 Task: Manage the navigation setting for the builder.
Action: Mouse moved to (1325, 96)
Screenshot: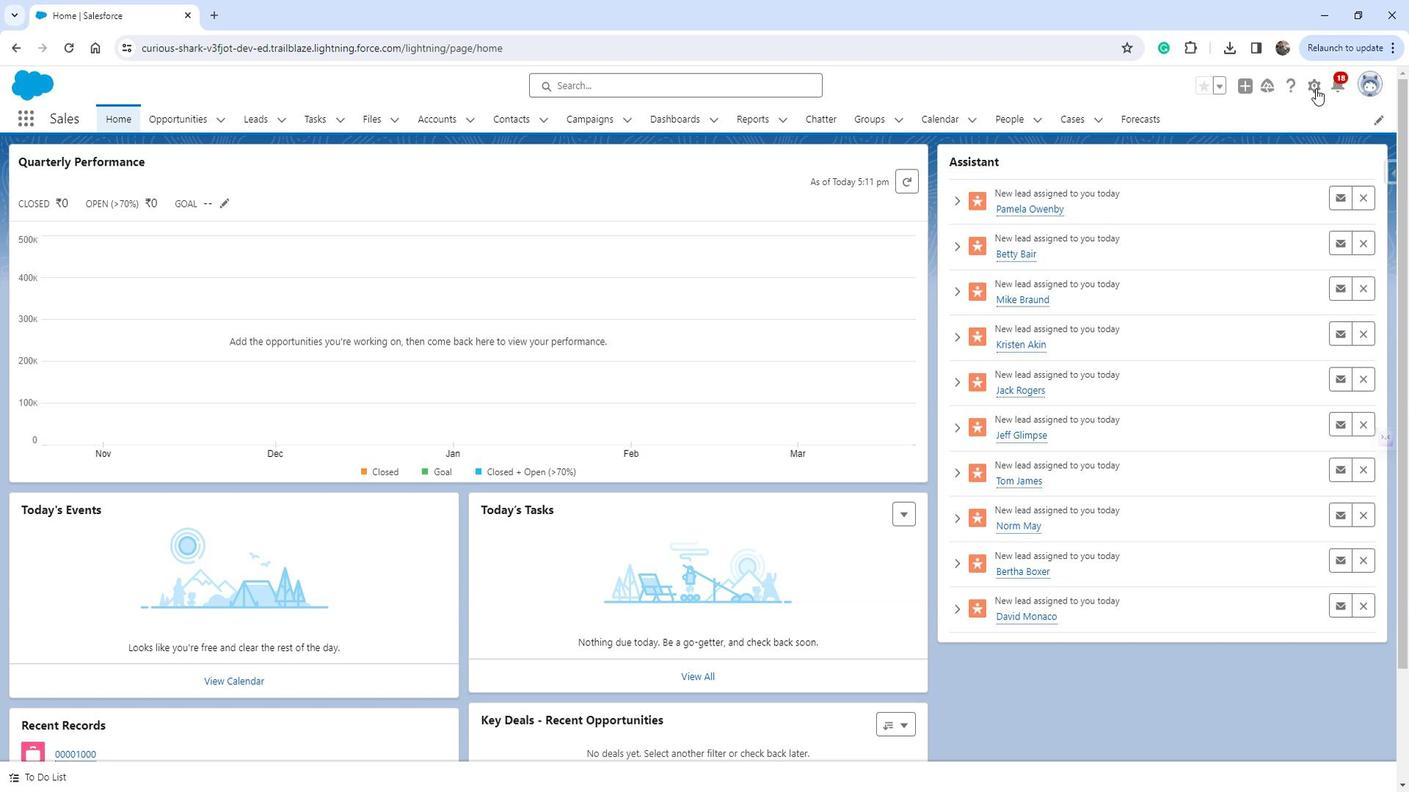 
Action: Mouse pressed left at (1325, 96)
Screenshot: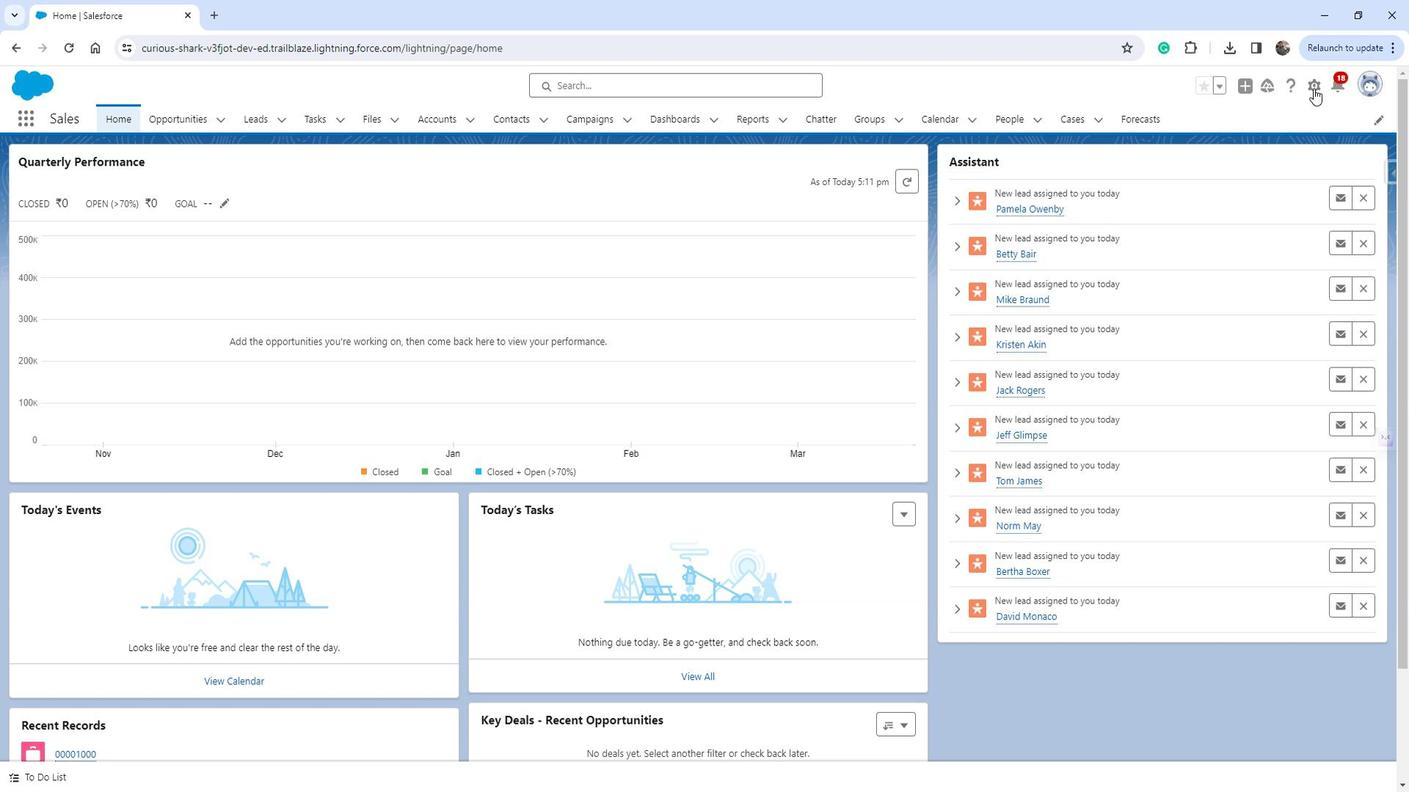 
Action: Mouse moved to (1273, 134)
Screenshot: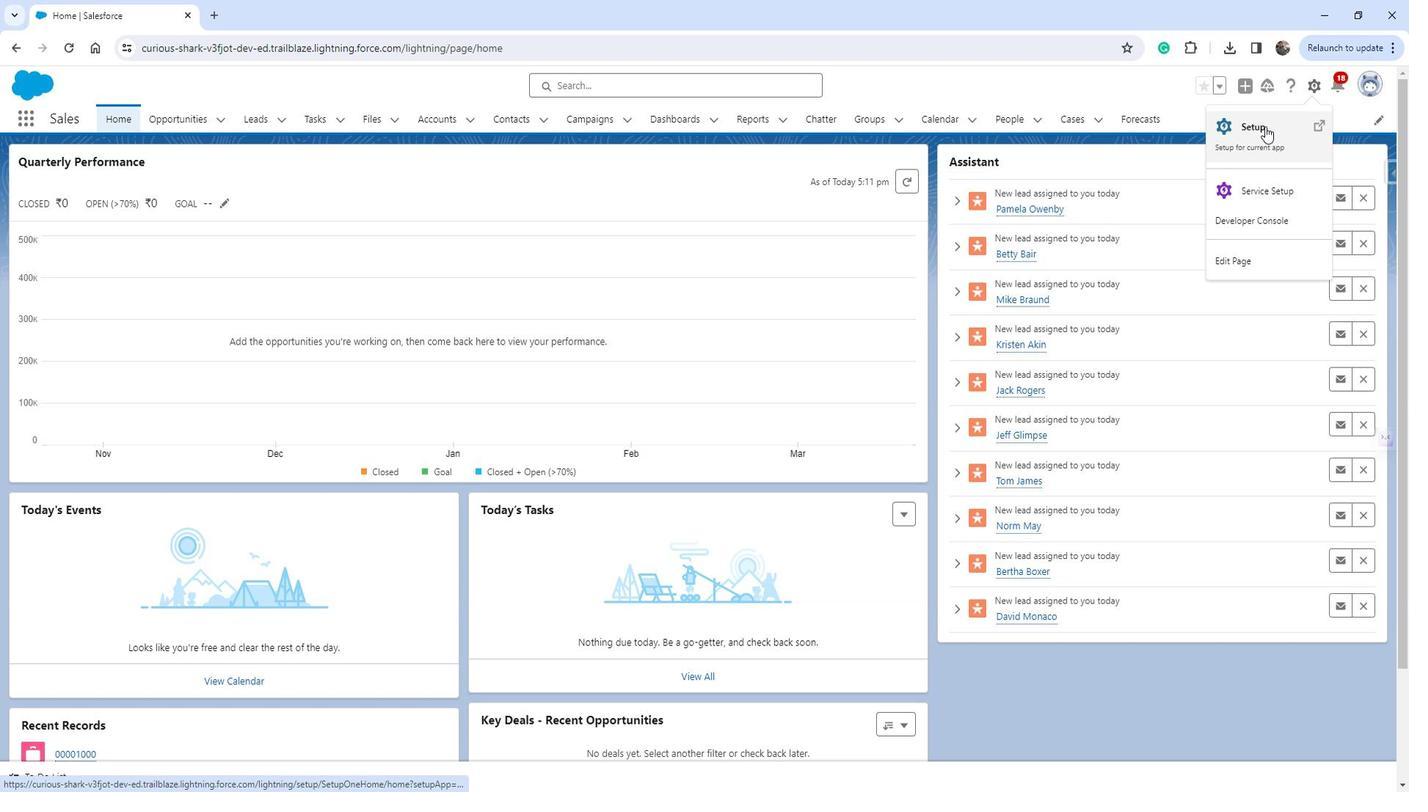 
Action: Mouse pressed left at (1273, 134)
Screenshot: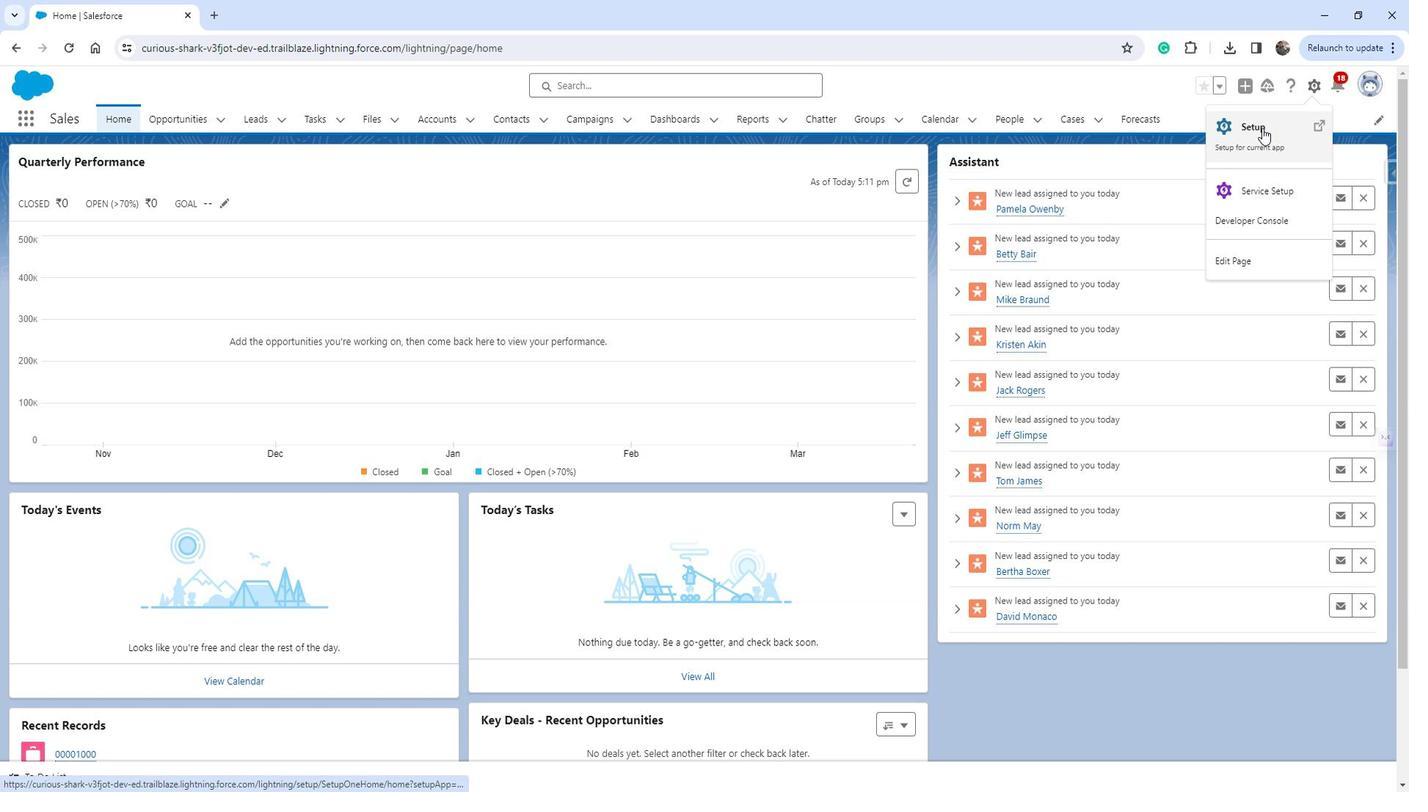 
Action: Mouse moved to (17, 599)
Screenshot: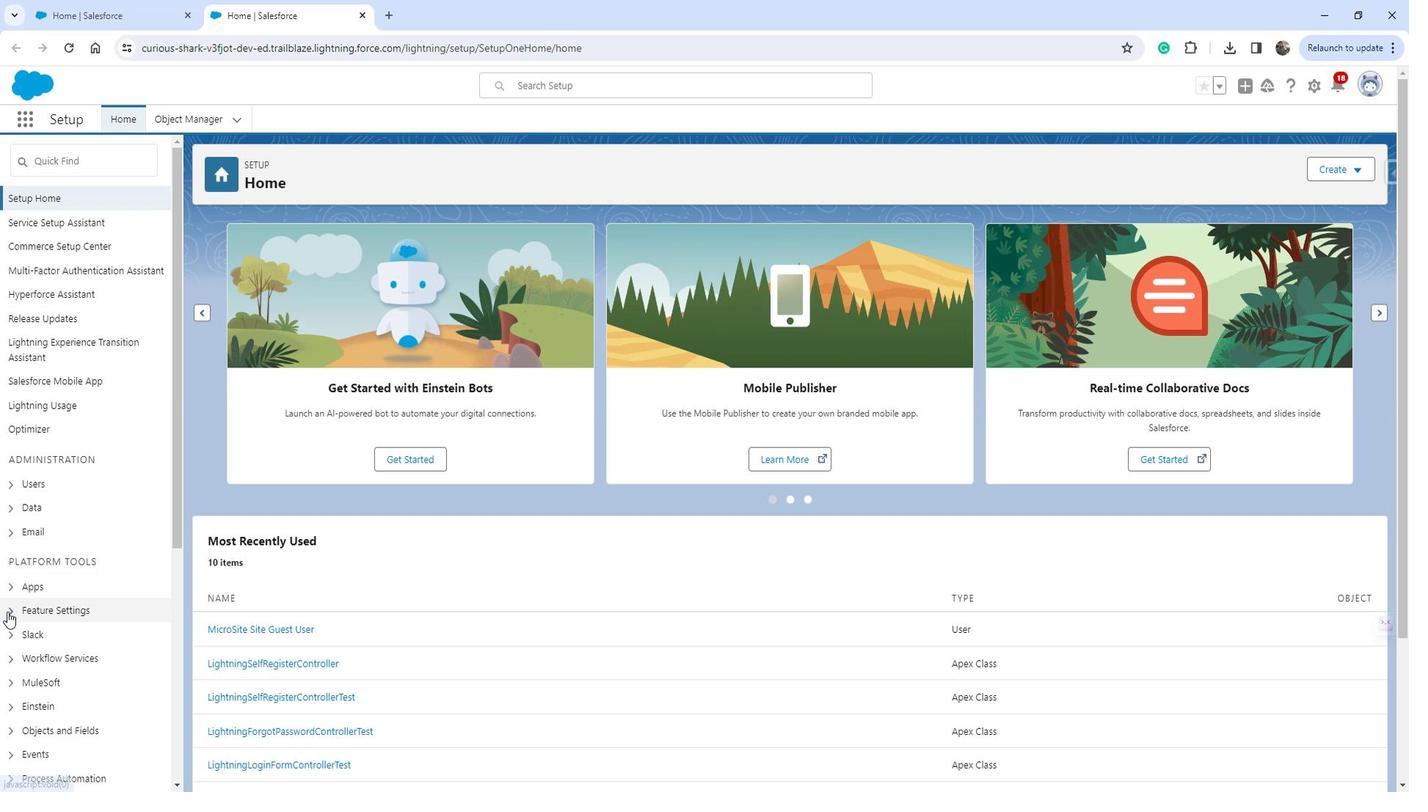 
Action: Mouse pressed left at (17, 599)
Screenshot: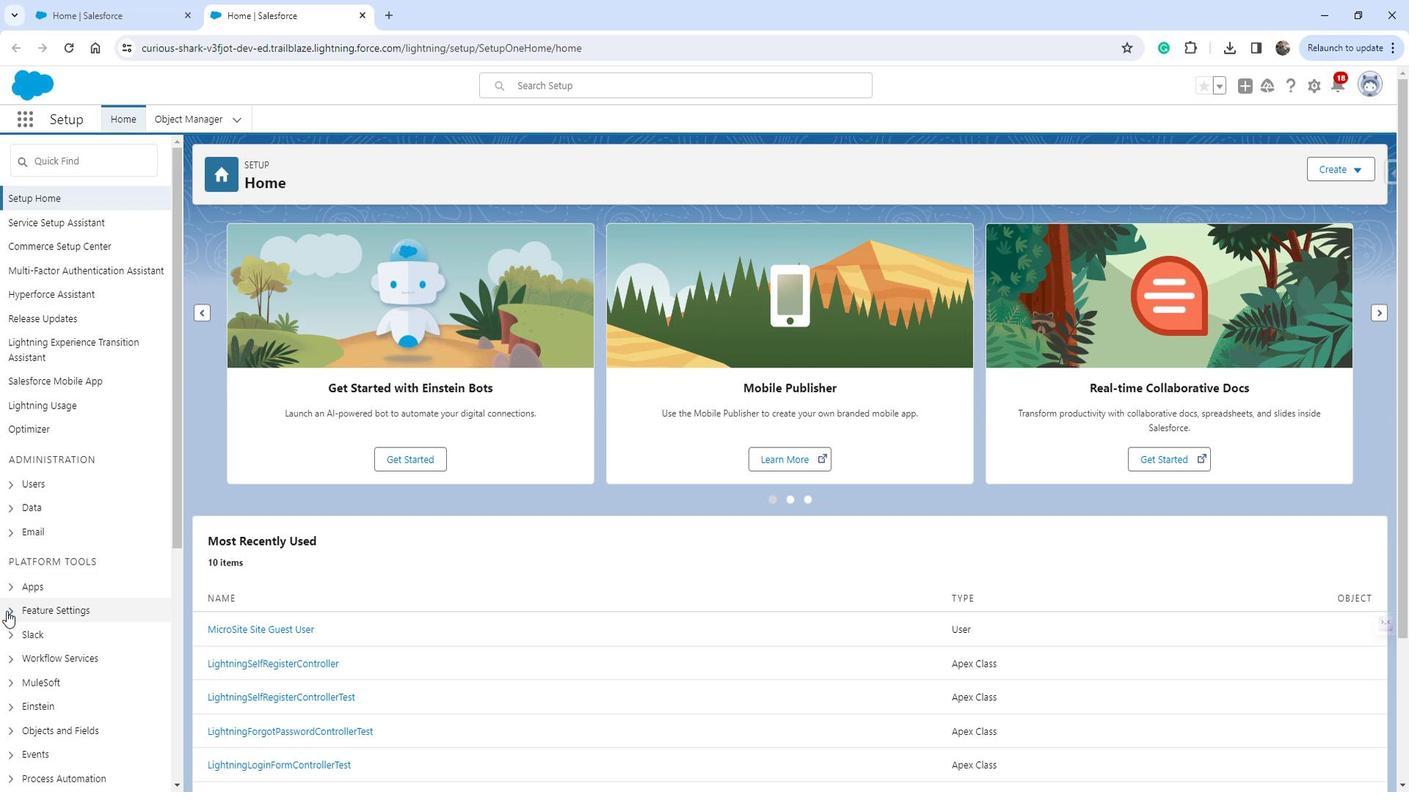 
Action: Mouse moved to (90, 698)
Screenshot: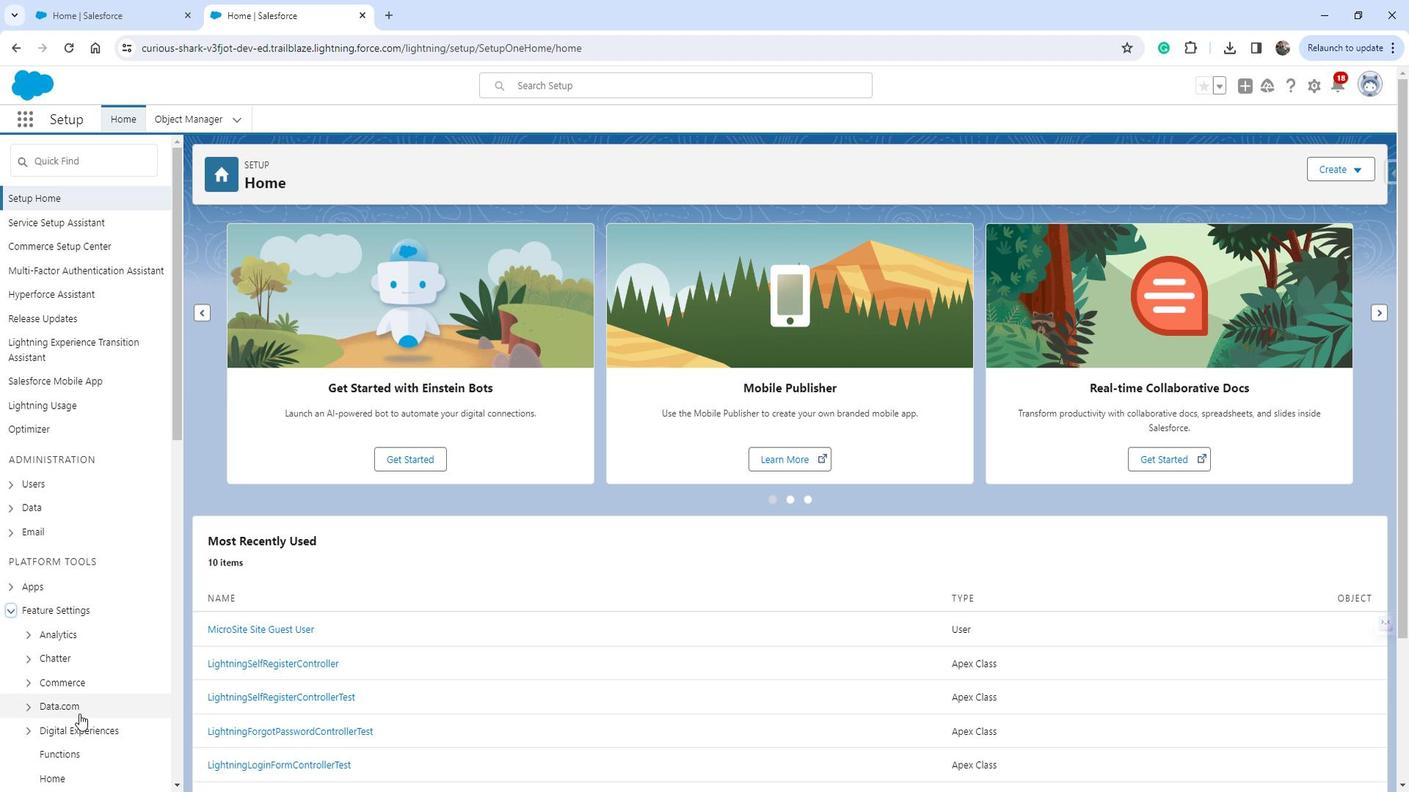 
Action: Mouse scrolled (90, 698) with delta (0, 0)
Screenshot: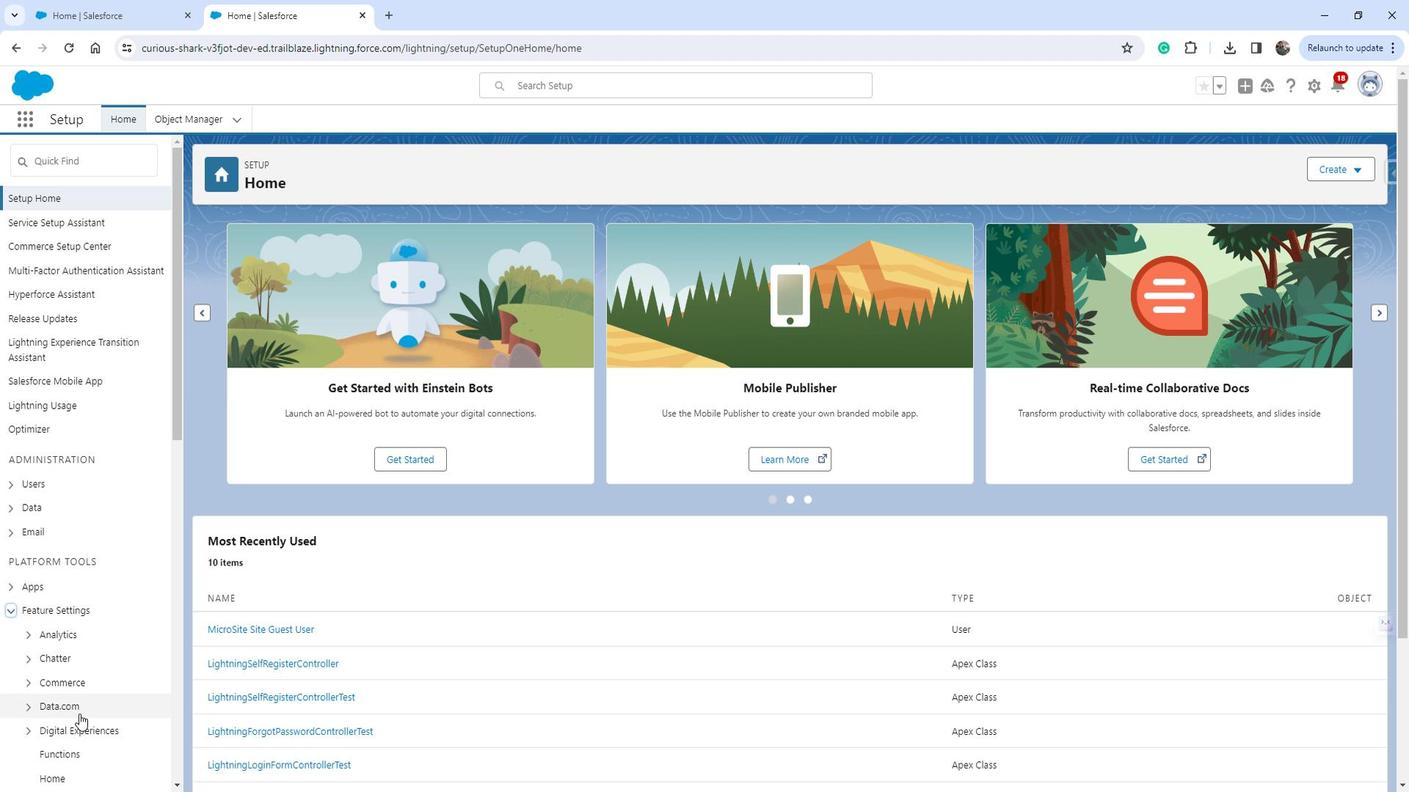 
Action: Mouse scrolled (90, 698) with delta (0, 0)
Screenshot: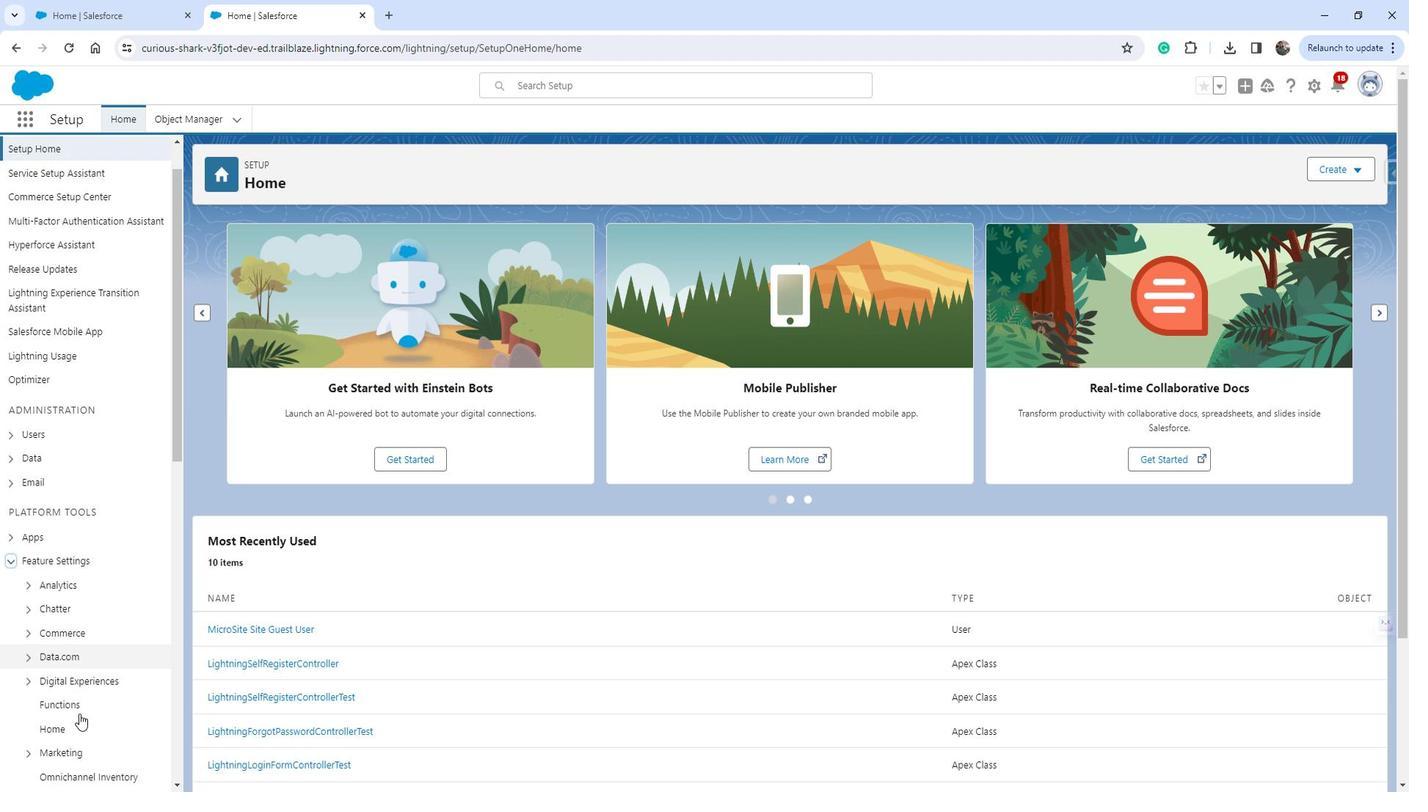 
Action: Mouse moved to (100, 565)
Screenshot: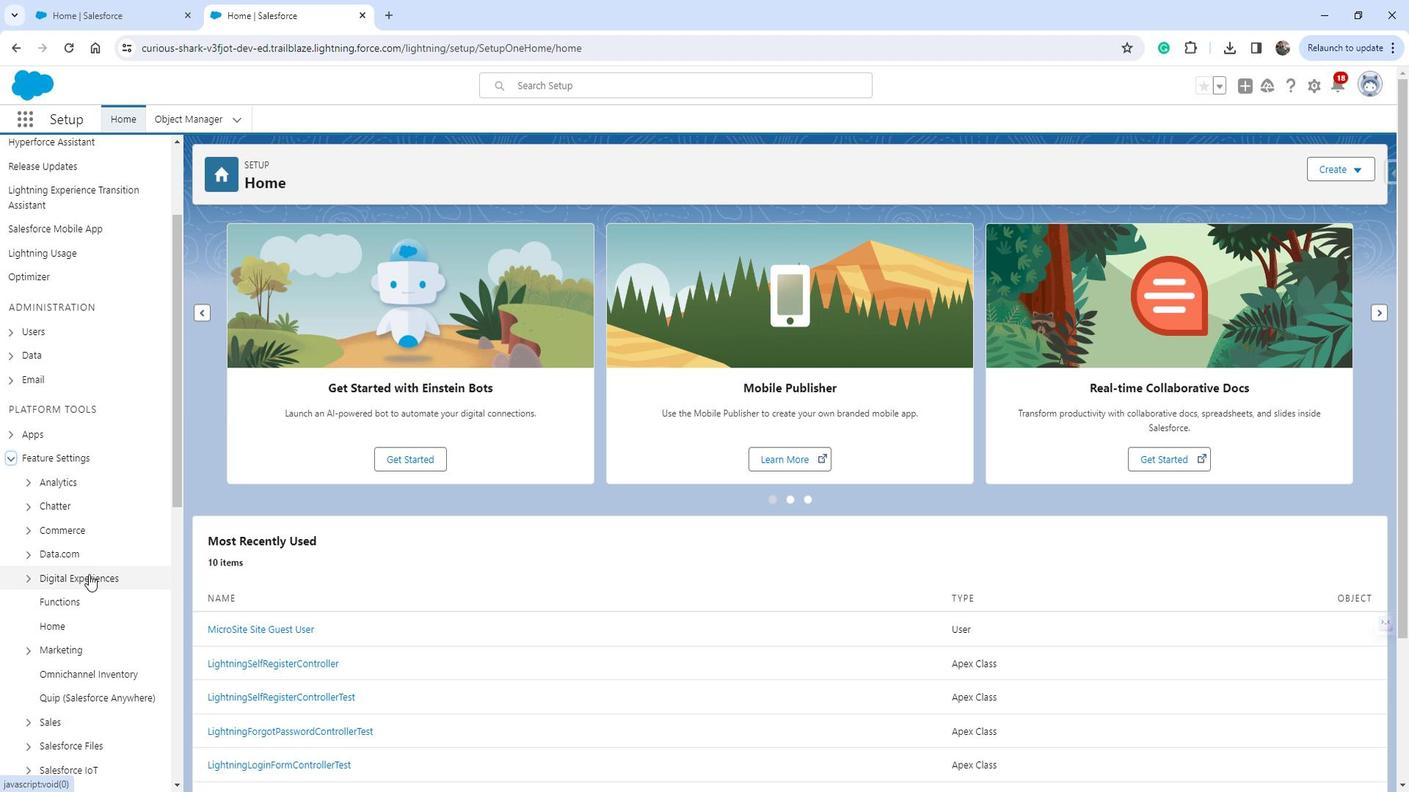 
Action: Mouse pressed left at (100, 565)
Screenshot: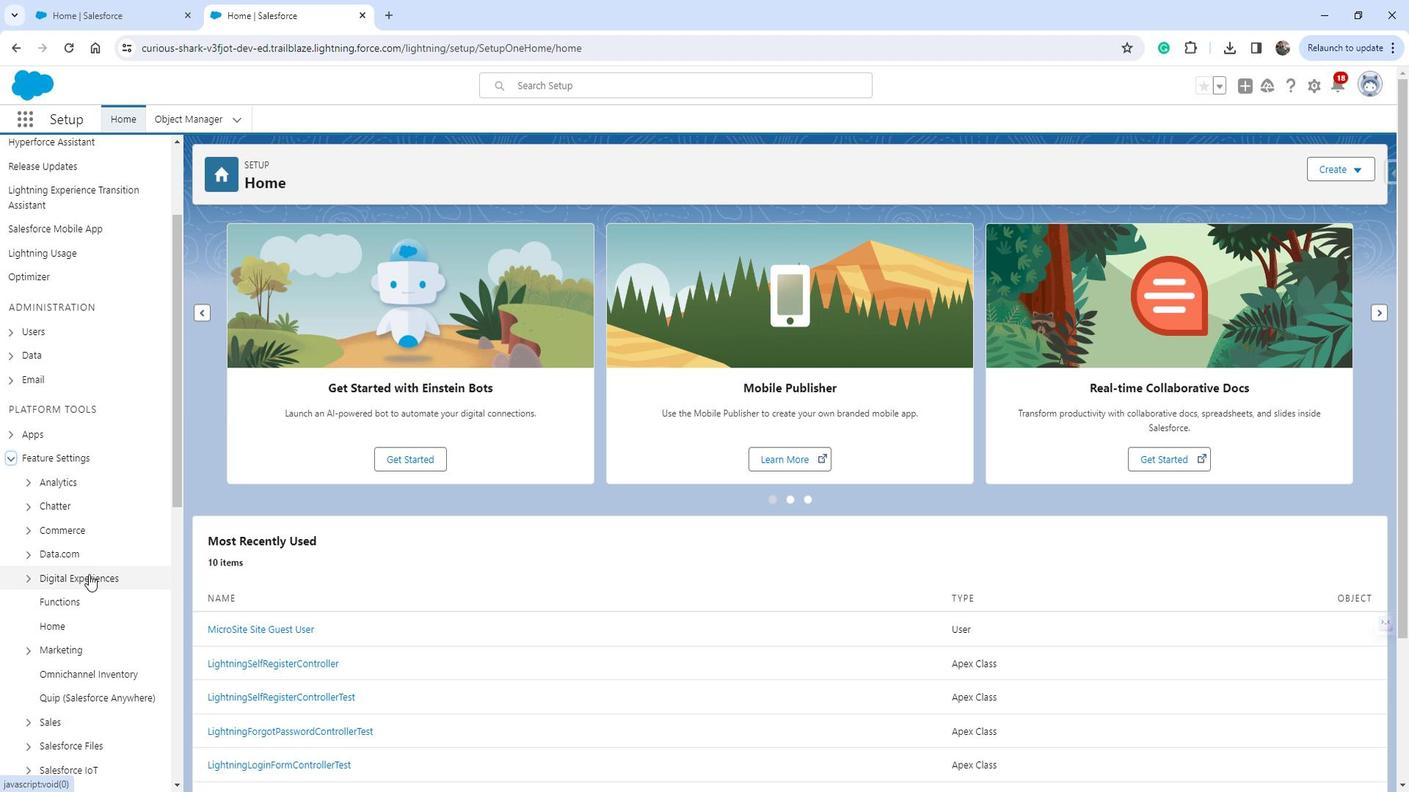 
Action: Mouse moved to (80, 590)
Screenshot: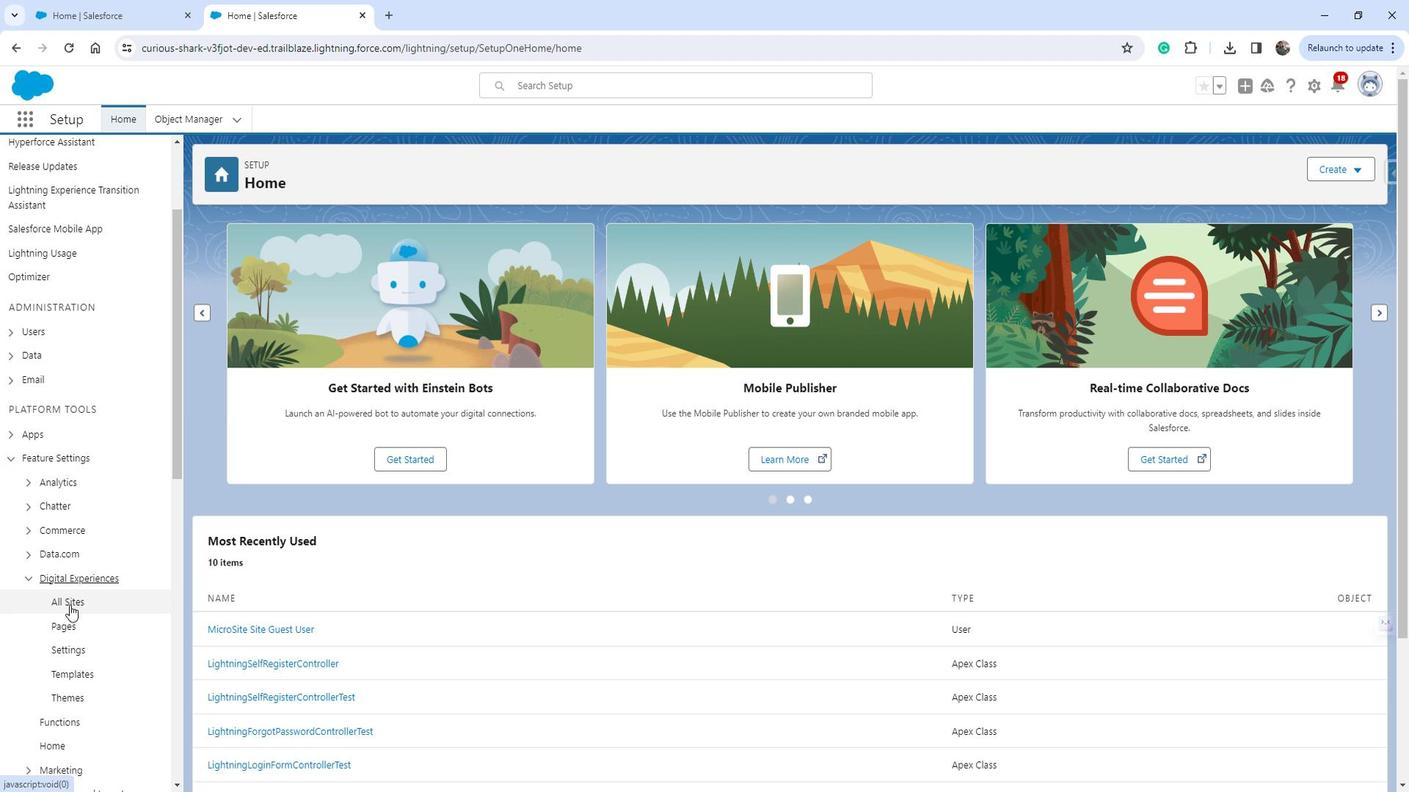 
Action: Mouse pressed left at (80, 590)
Screenshot: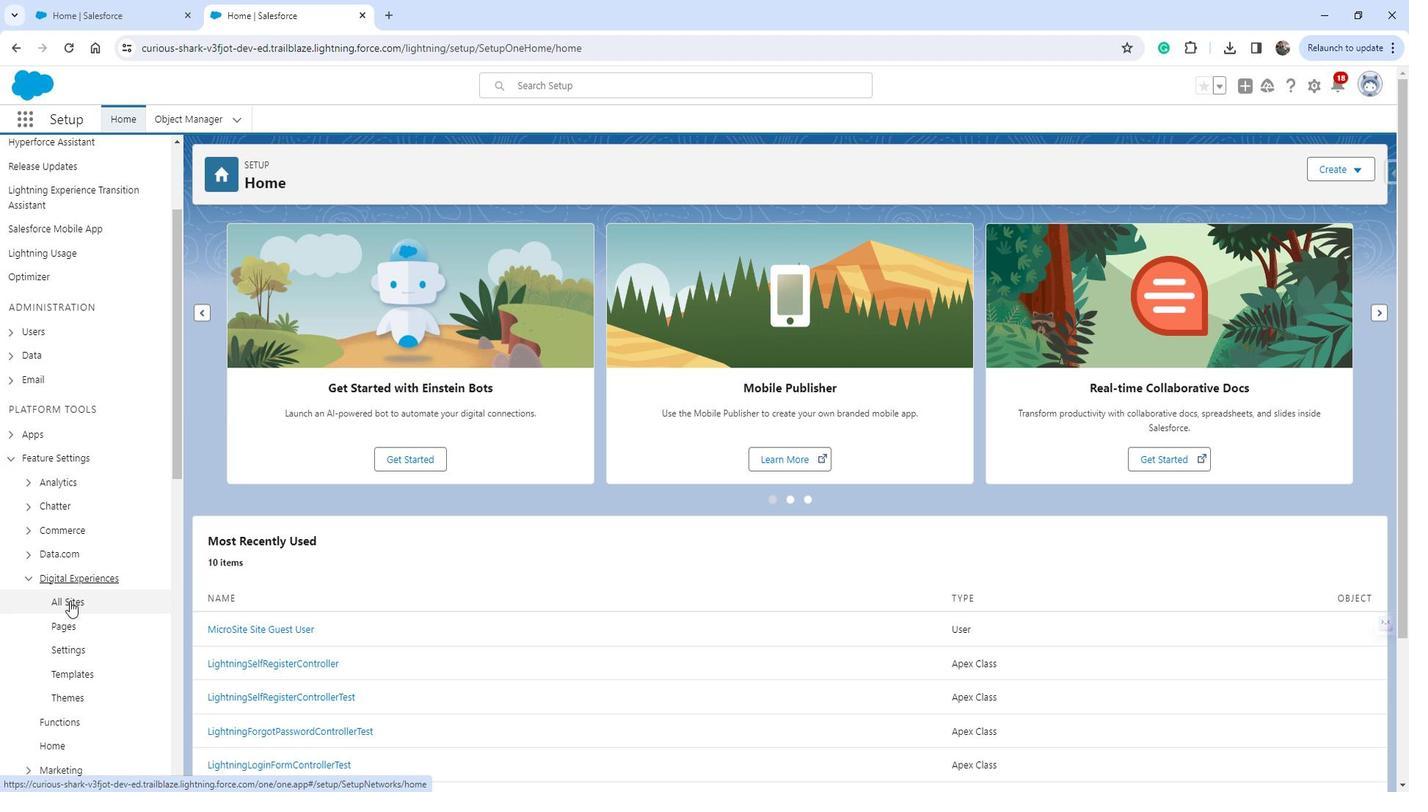 
Action: Mouse moved to (248, 351)
Screenshot: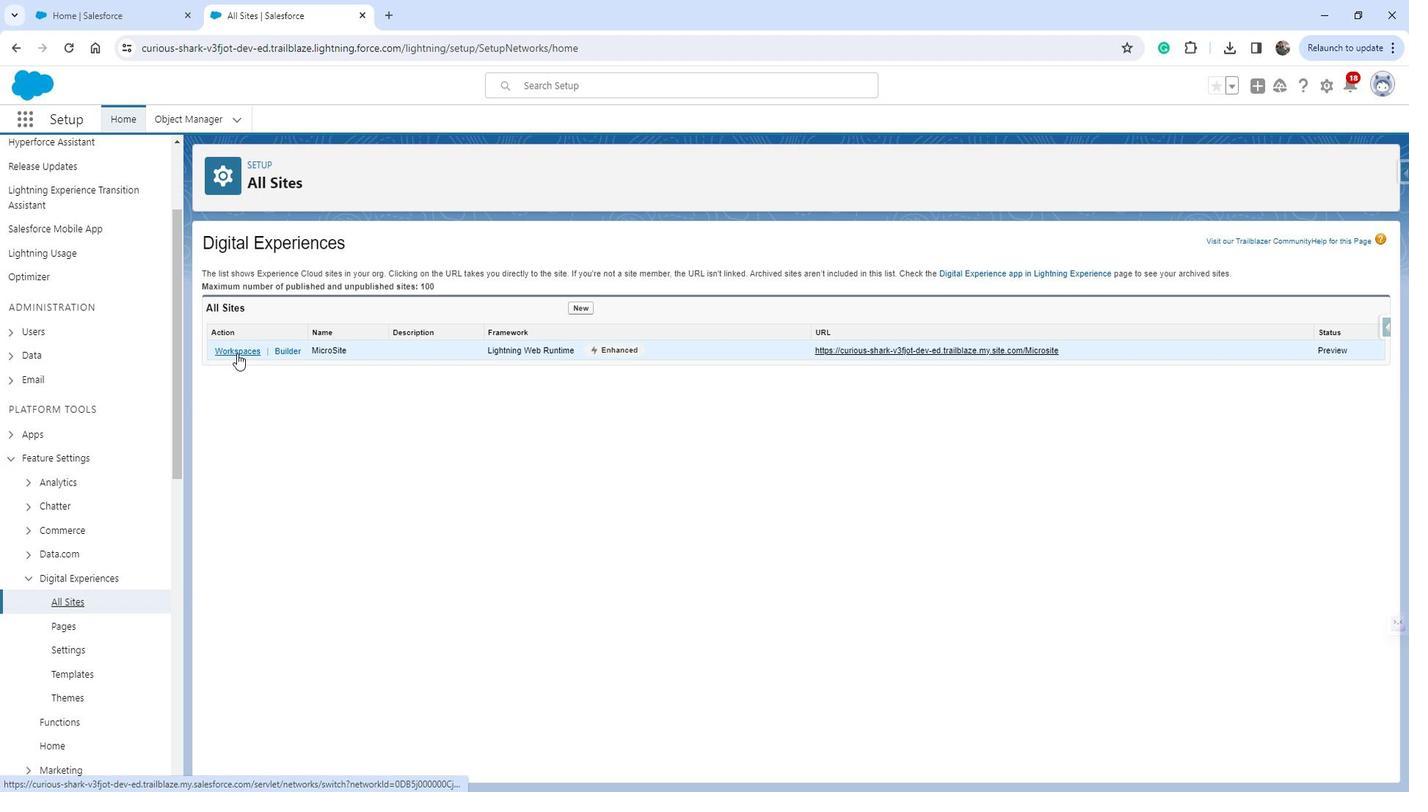 
Action: Mouse pressed left at (248, 351)
Screenshot: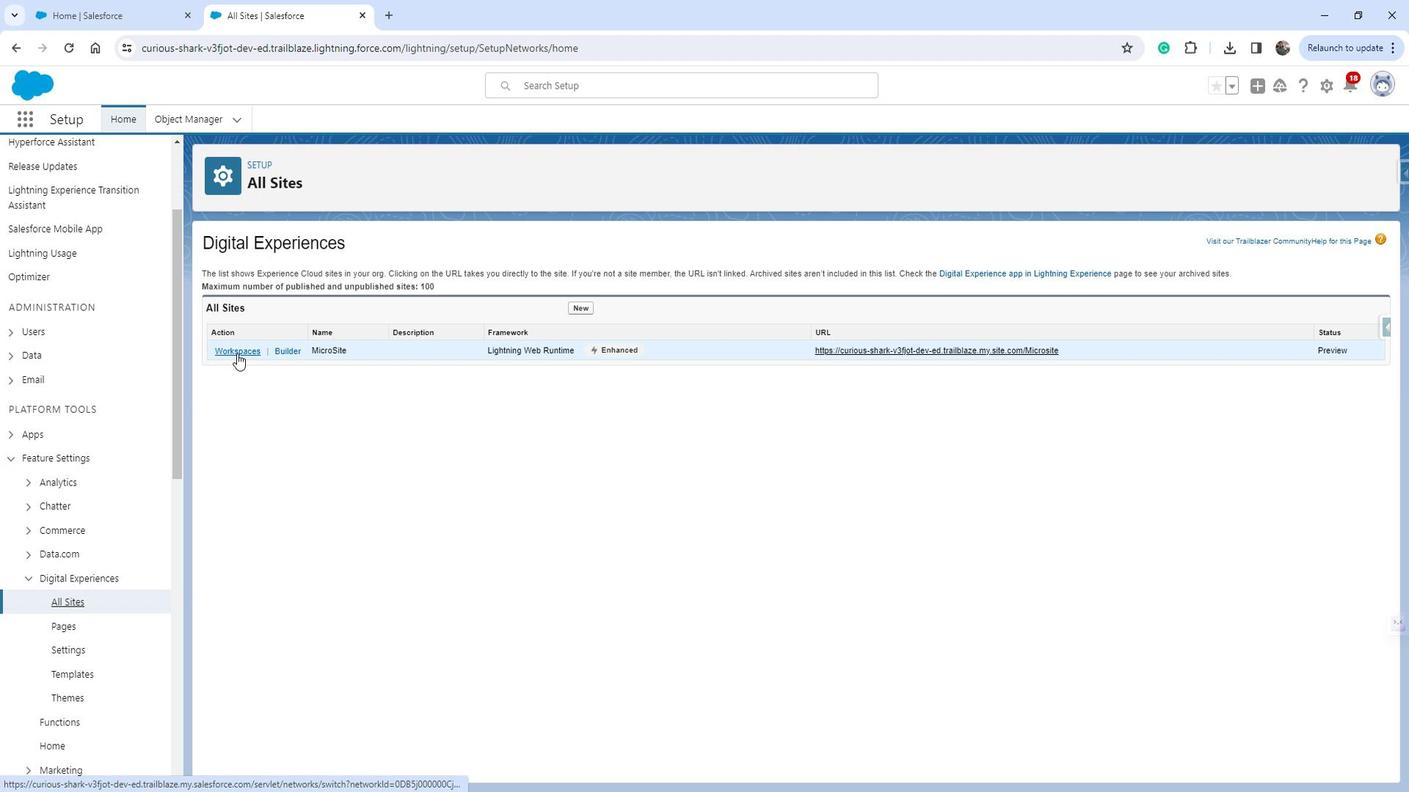 
Action: Mouse moved to (222, 336)
Screenshot: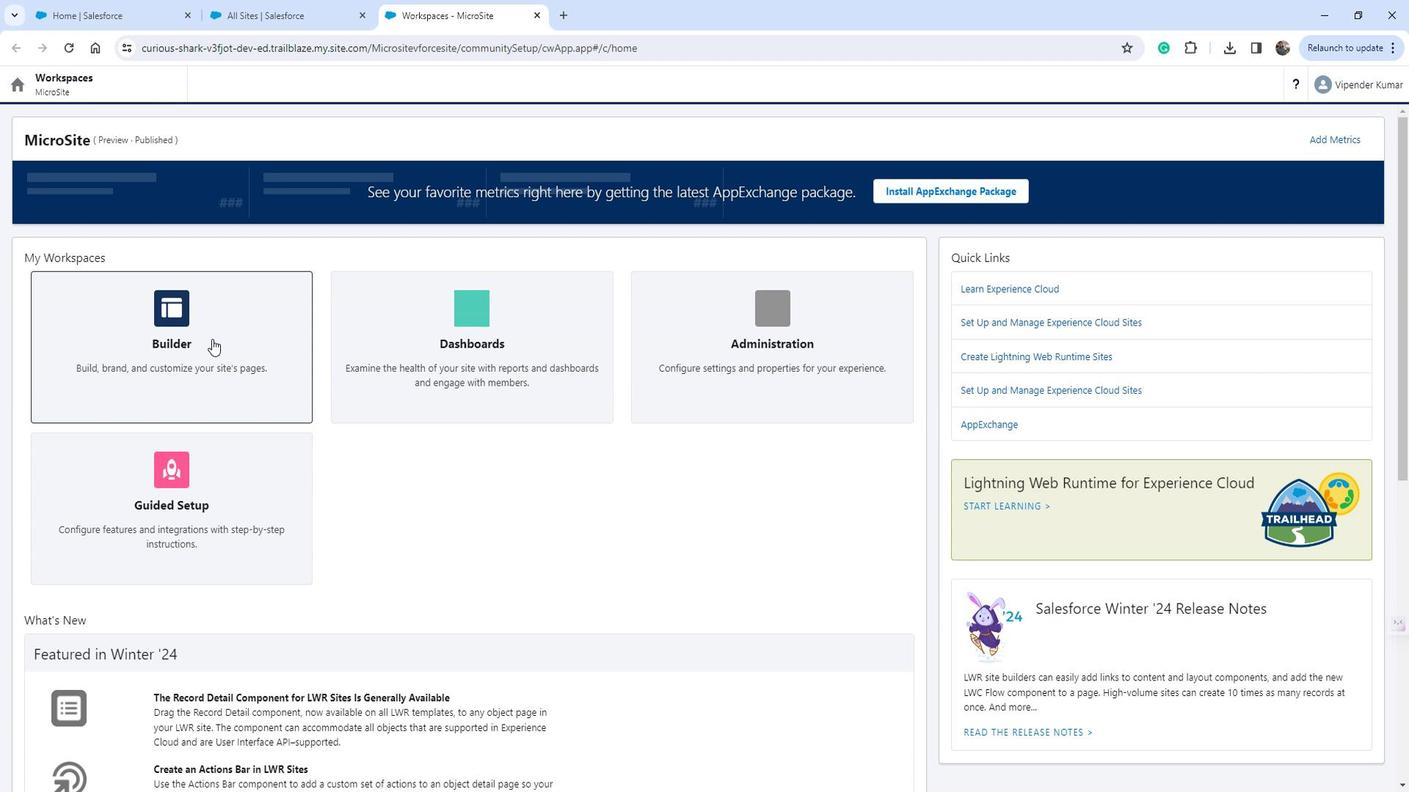 
Action: Mouse pressed left at (222, 336)
Screenshot: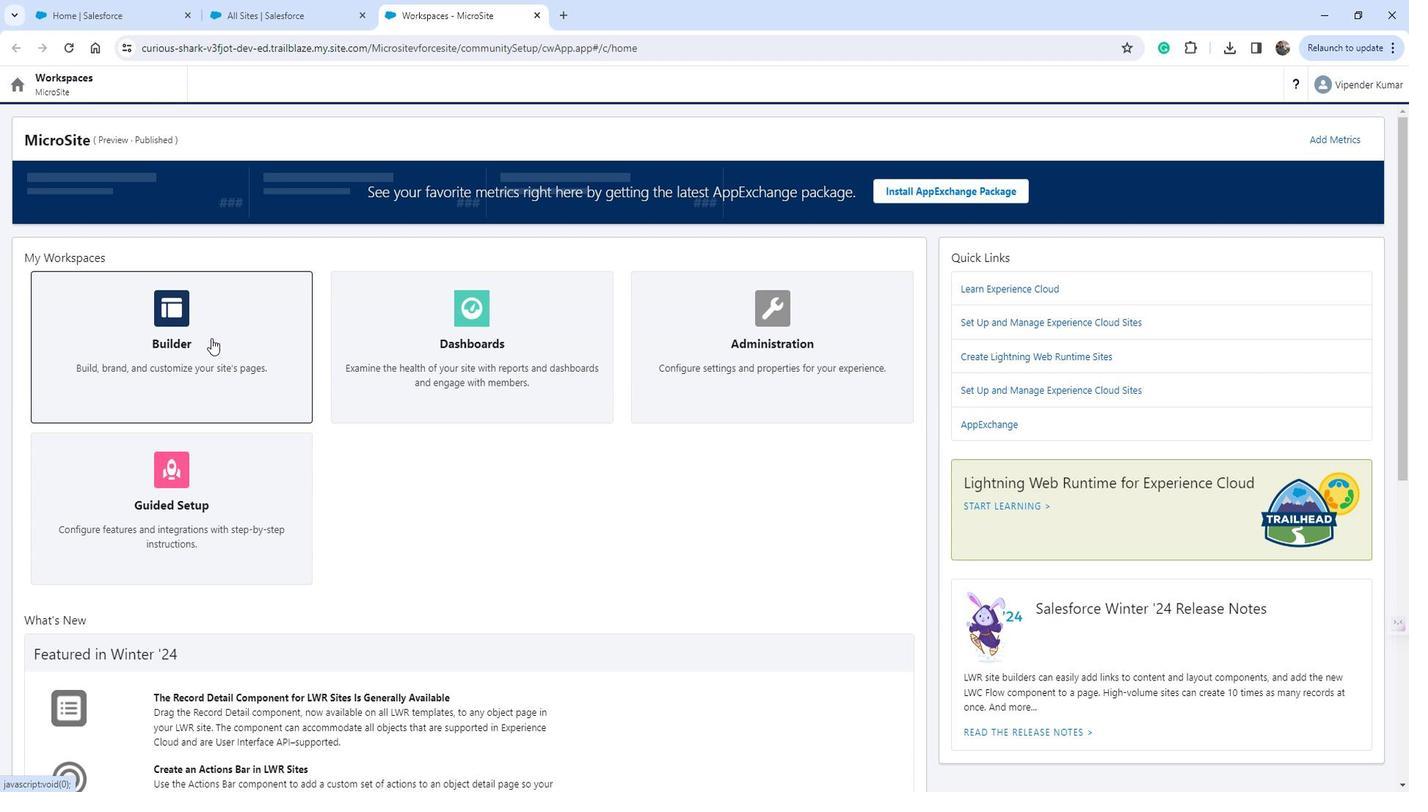 
Action: Mouse moved to (41, 263)
Screenshot: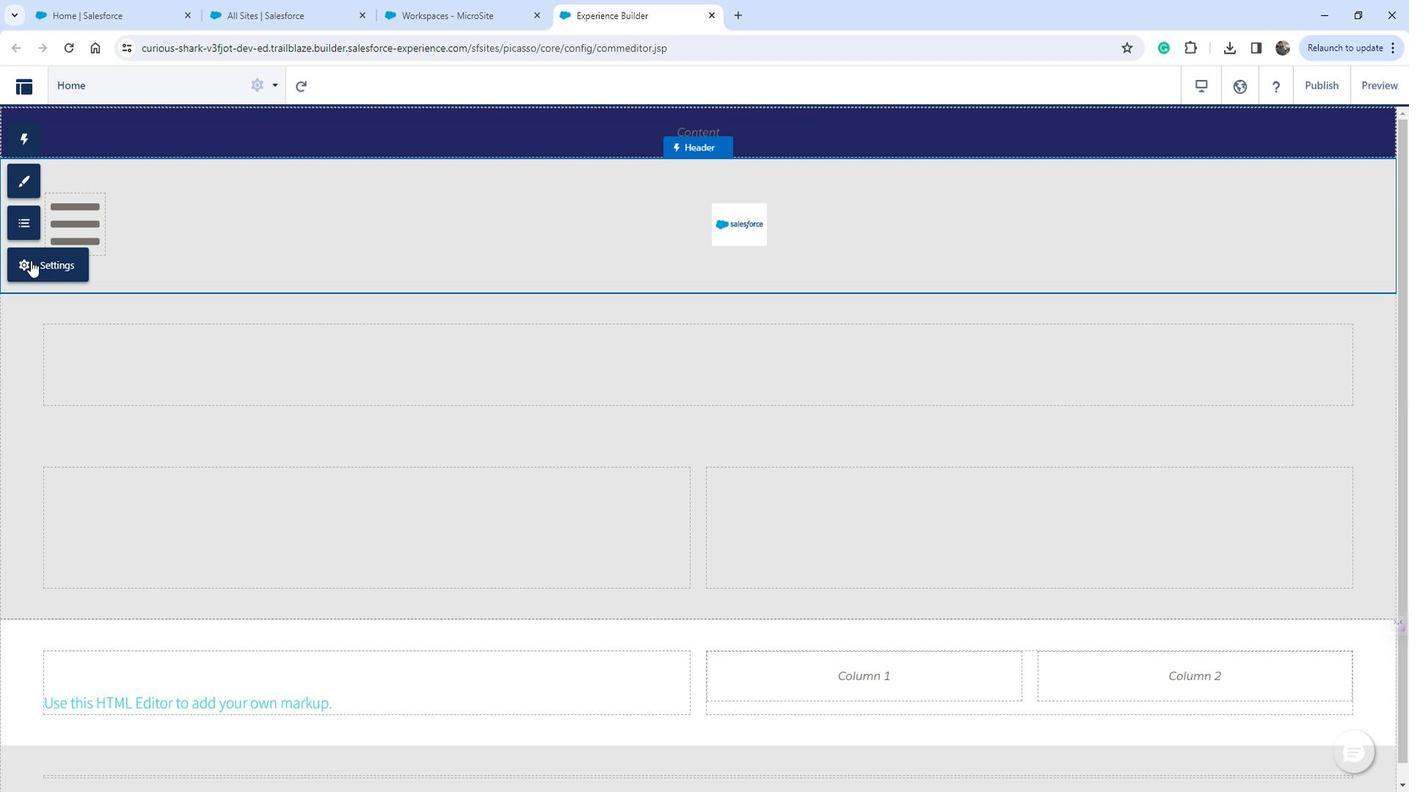 
Action: Mouse pressed left at (41, 263)
Screenshot: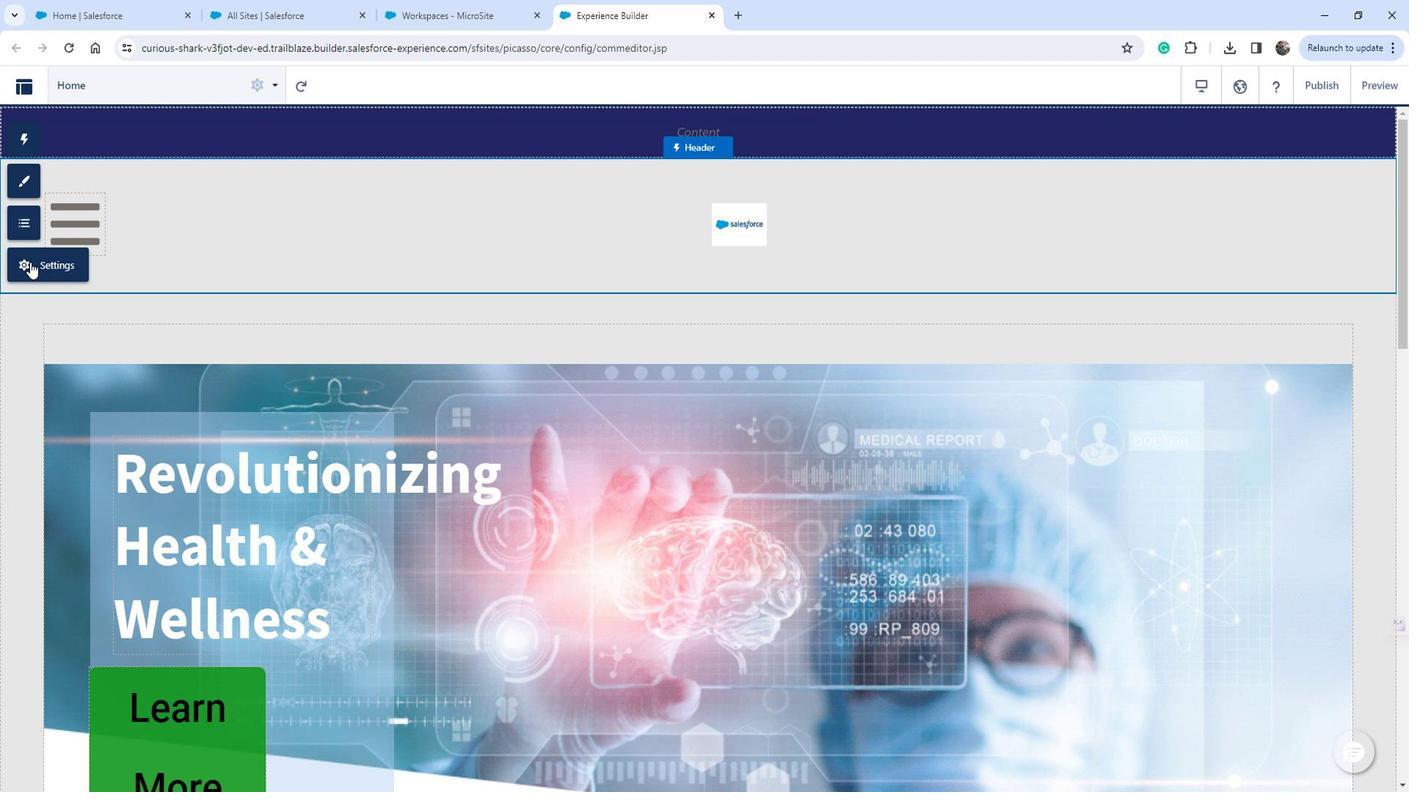 
Action: Mouse moved to (107, 273)
Screenshot: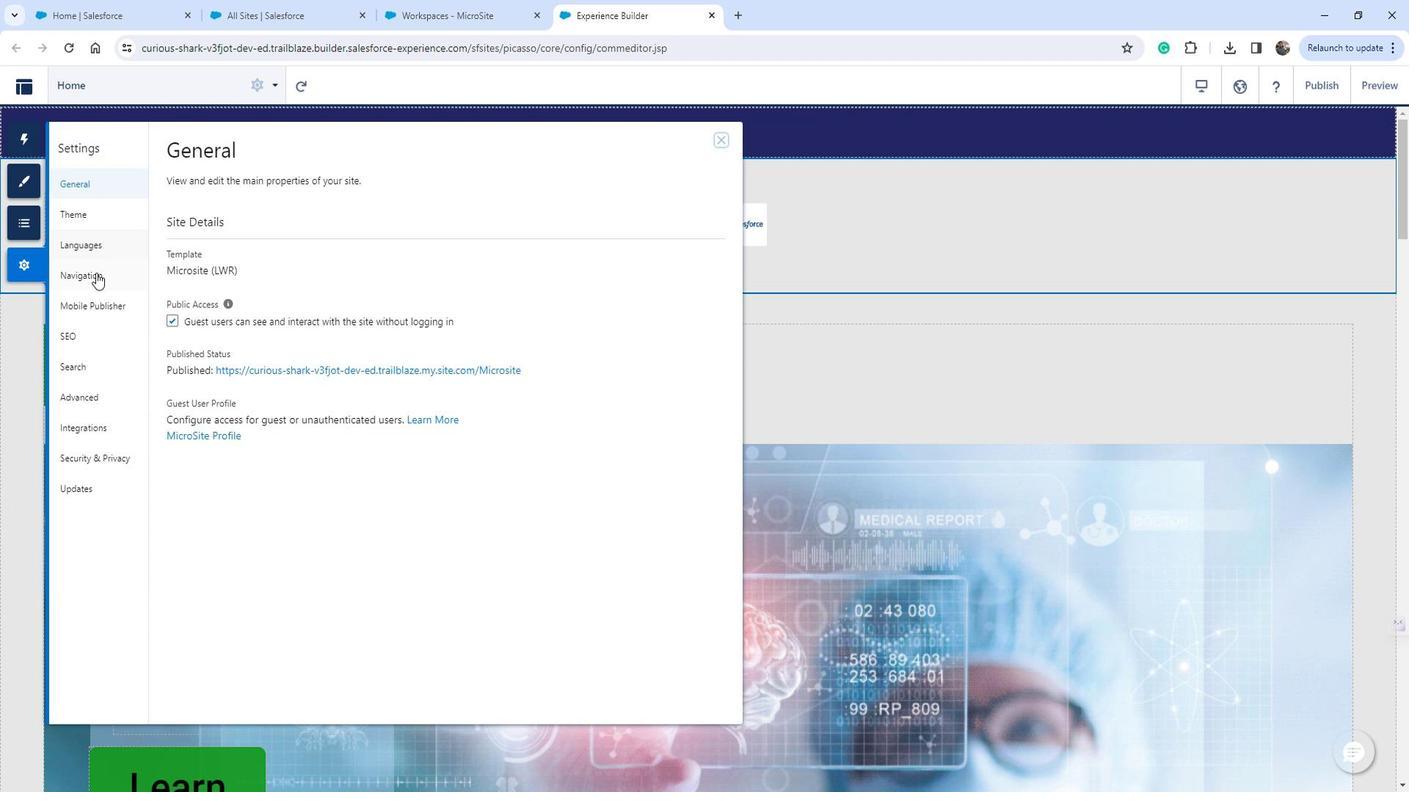 
Action: Mouse pressed left at (107, 273)
Screenshot: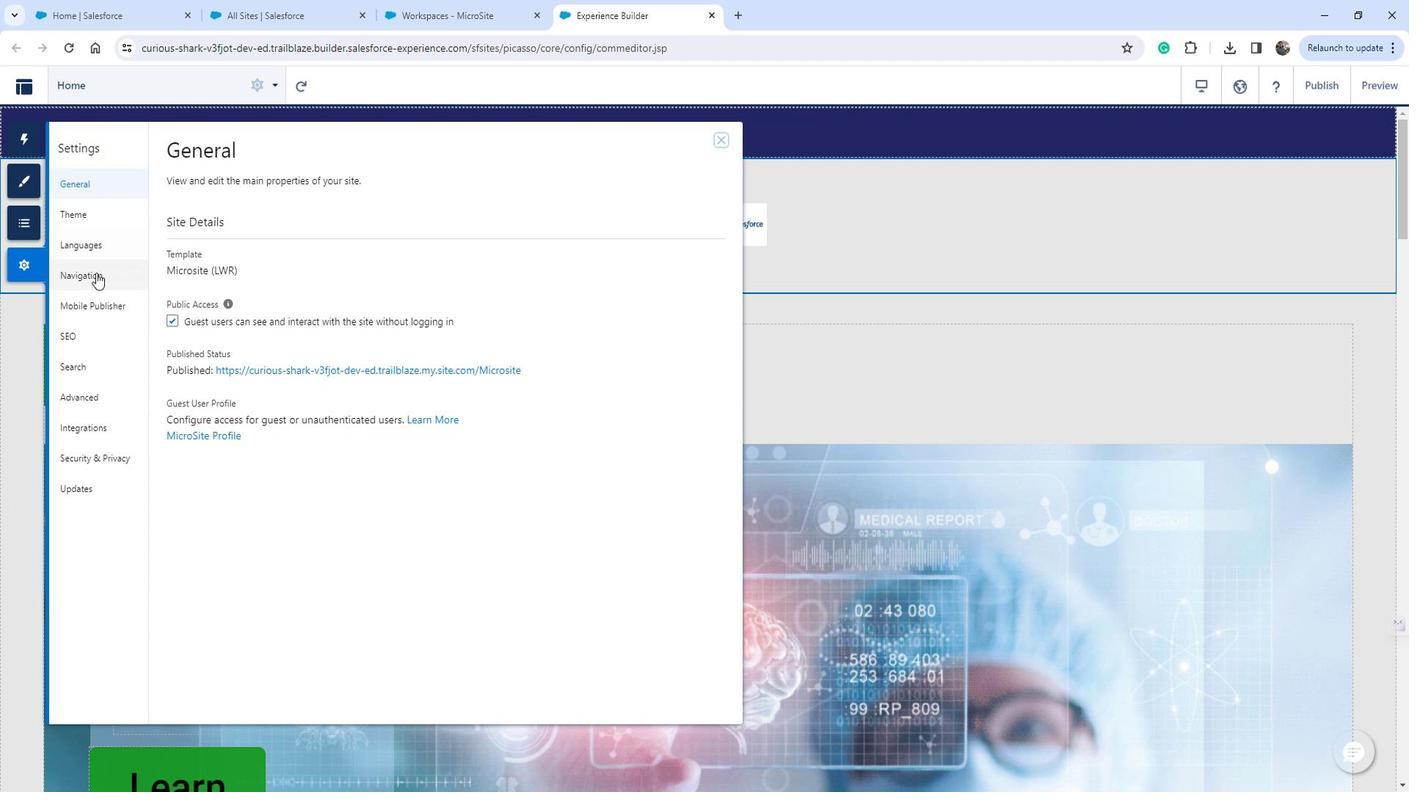 
Action: Mouse moved to (272, 233)
Screenshot: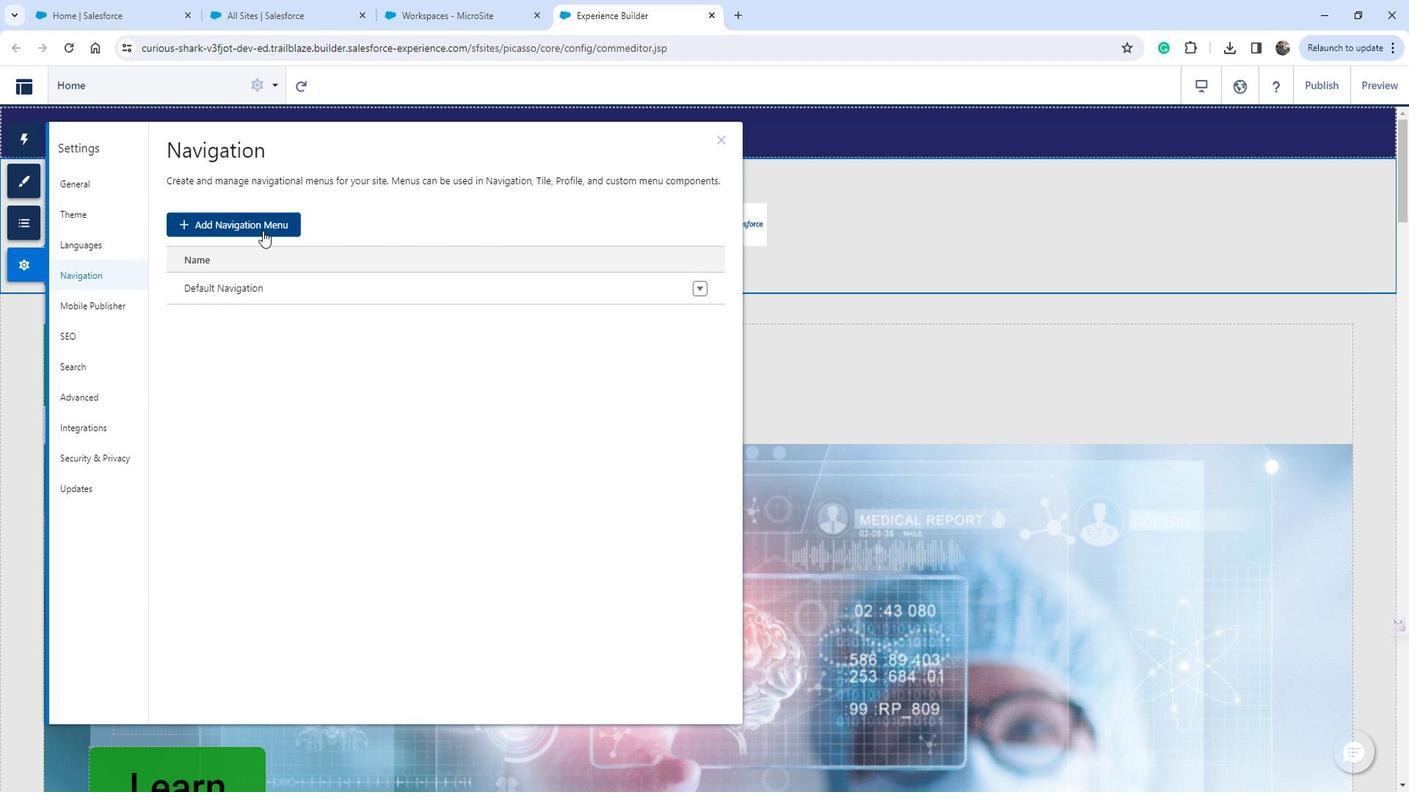 
Action: Mouse pressed left at (272, 233)
Screenshot: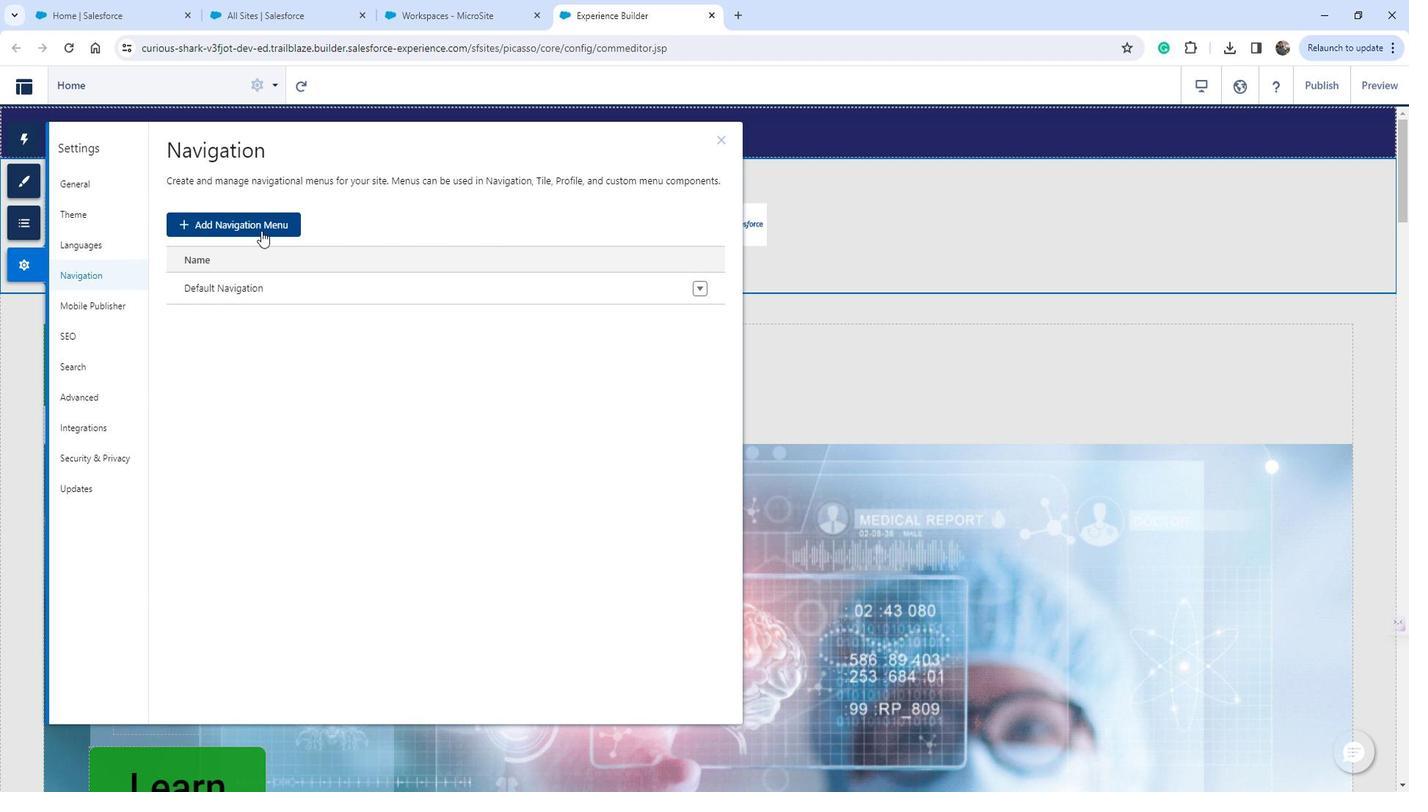 
Action: Mouse moved to (642, 298)
Screenshot: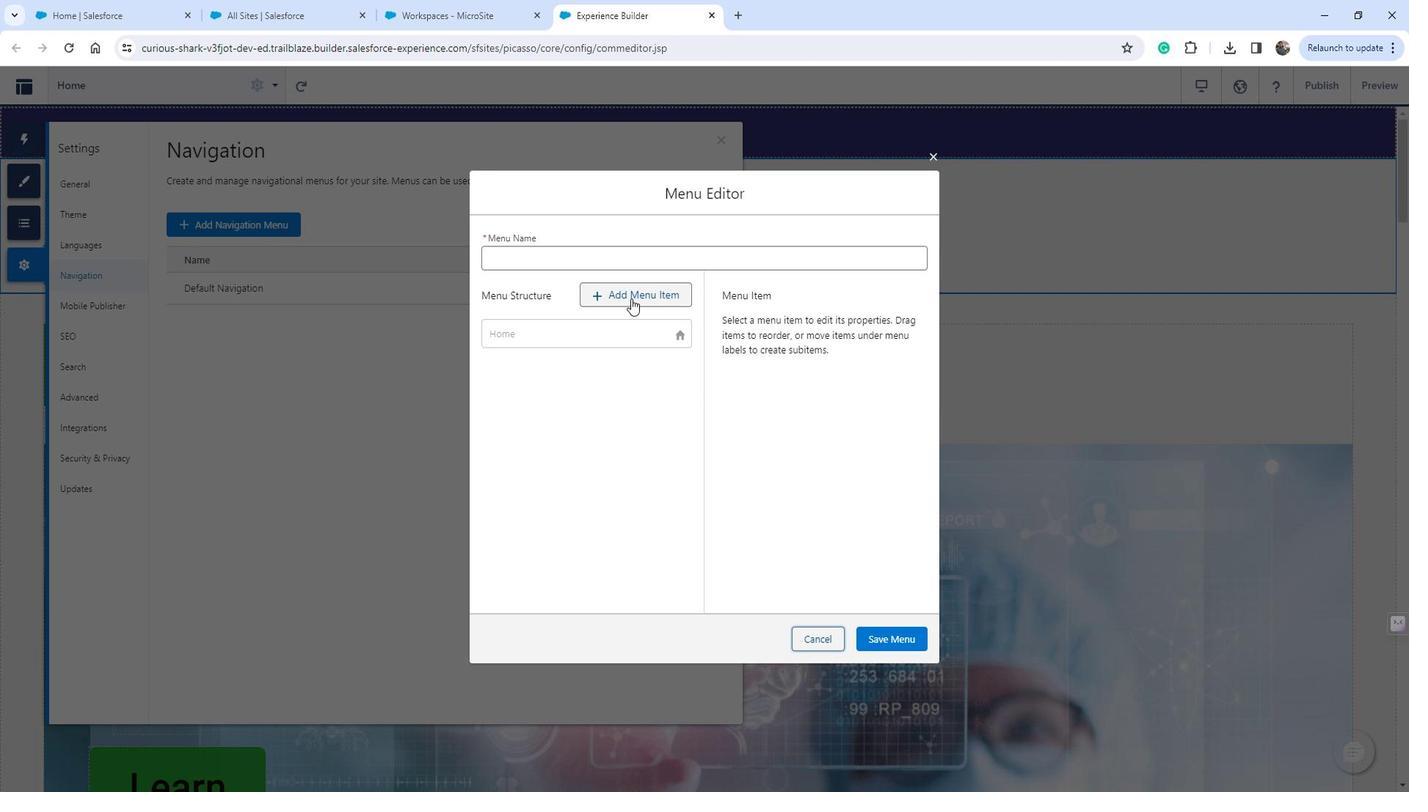 
Action: Mouse pressed left at (642, 298)
Screenshot: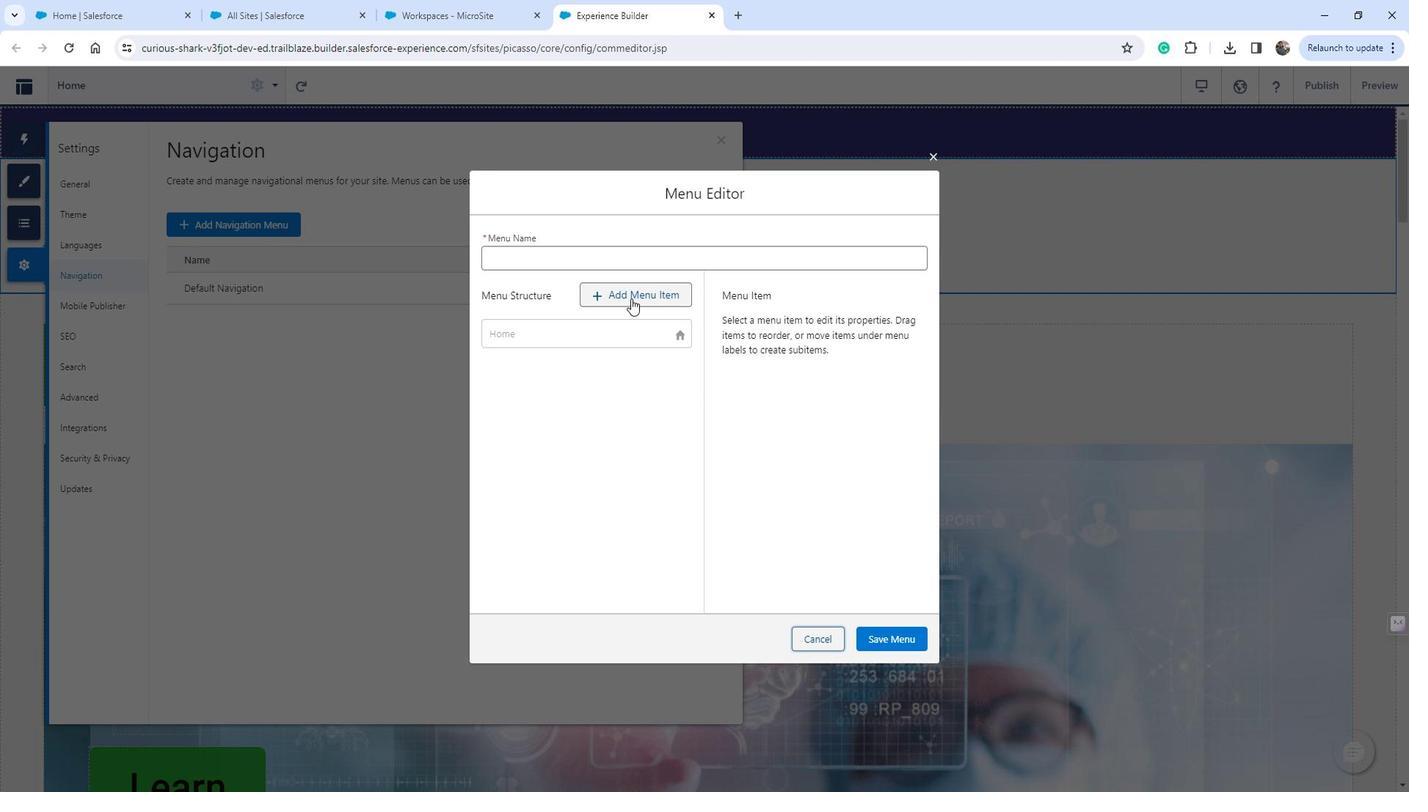 
Action: Mouse moved to (560, 262)
Screenshot: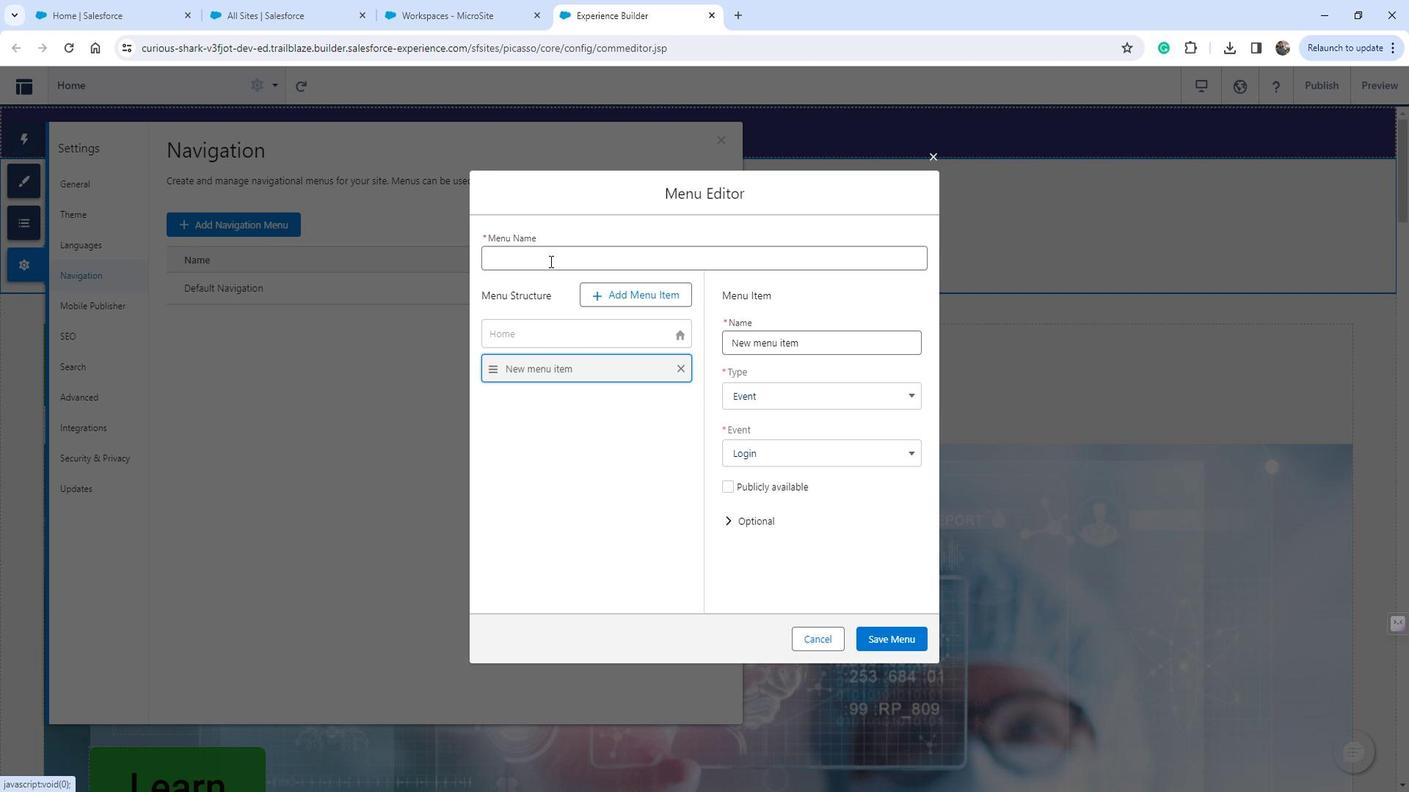 
Action: Mouse pressed left at (560, 262)
Screenshot: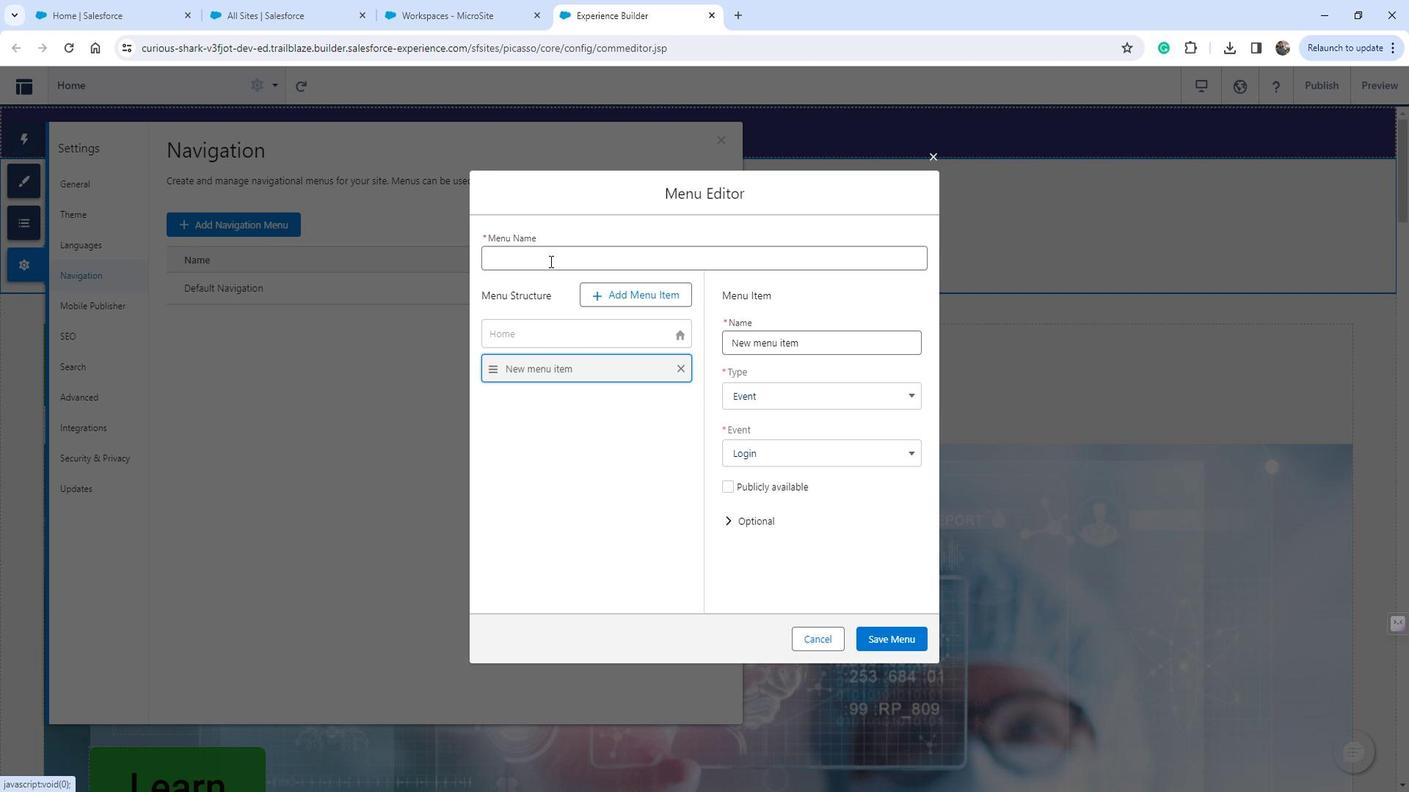 
Action: Key pressed <Key.shift>New<Key.space><Key.shift>navigation
Screenshot: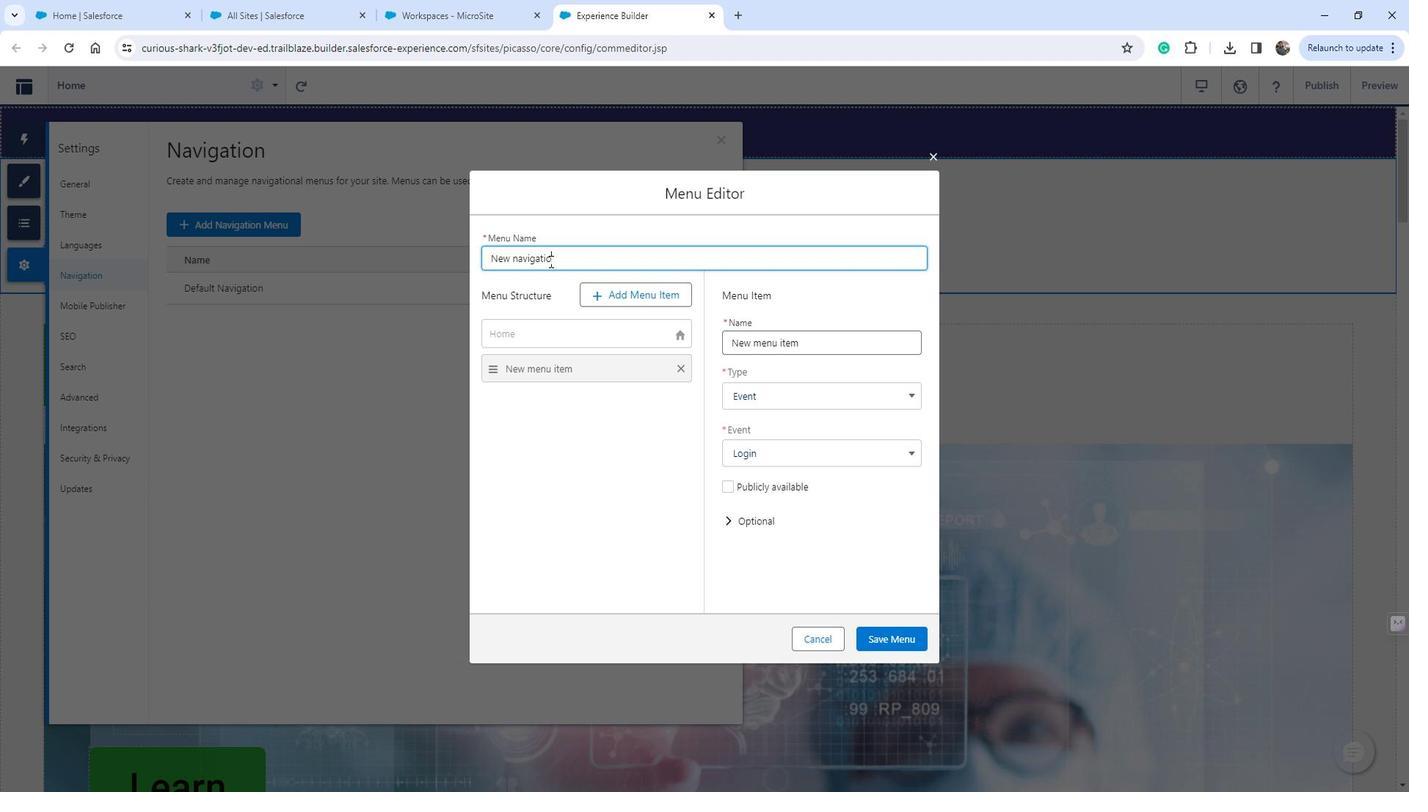 
Action: Mouse moved to (621, 505)
Screenshot: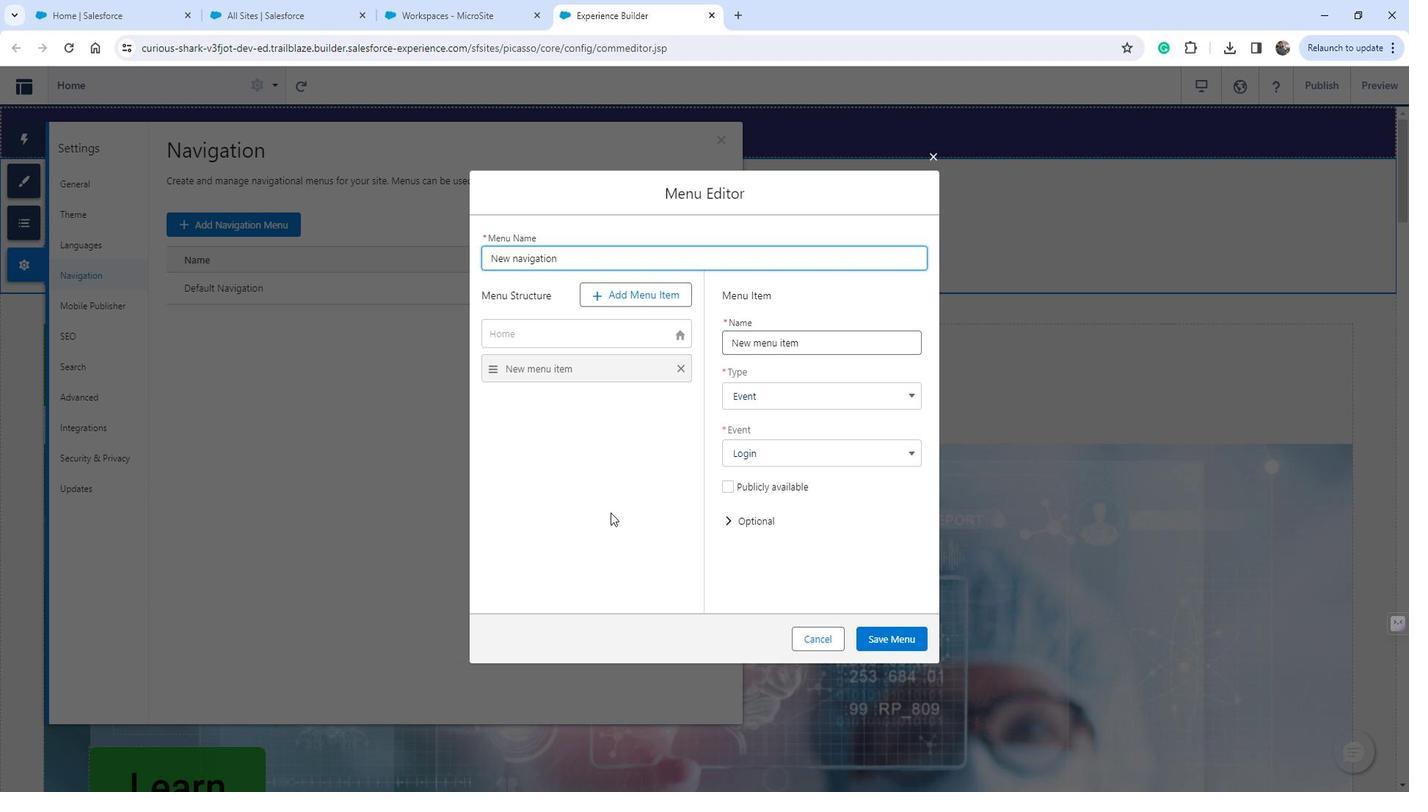 
Action: Mouse pressed left at (621, 505)
Screenshot: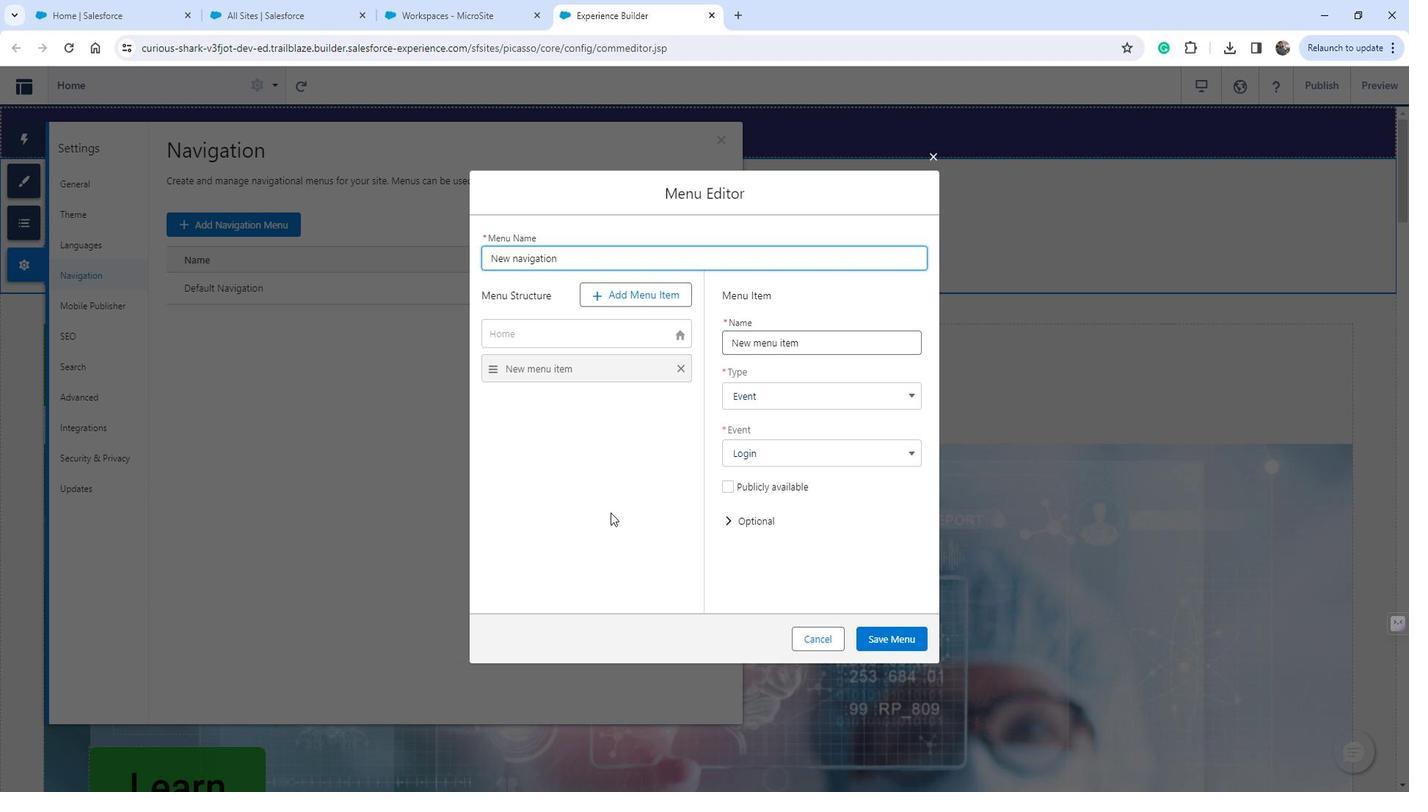 
Action: Mouse moved to (913, 625)
Screenshot: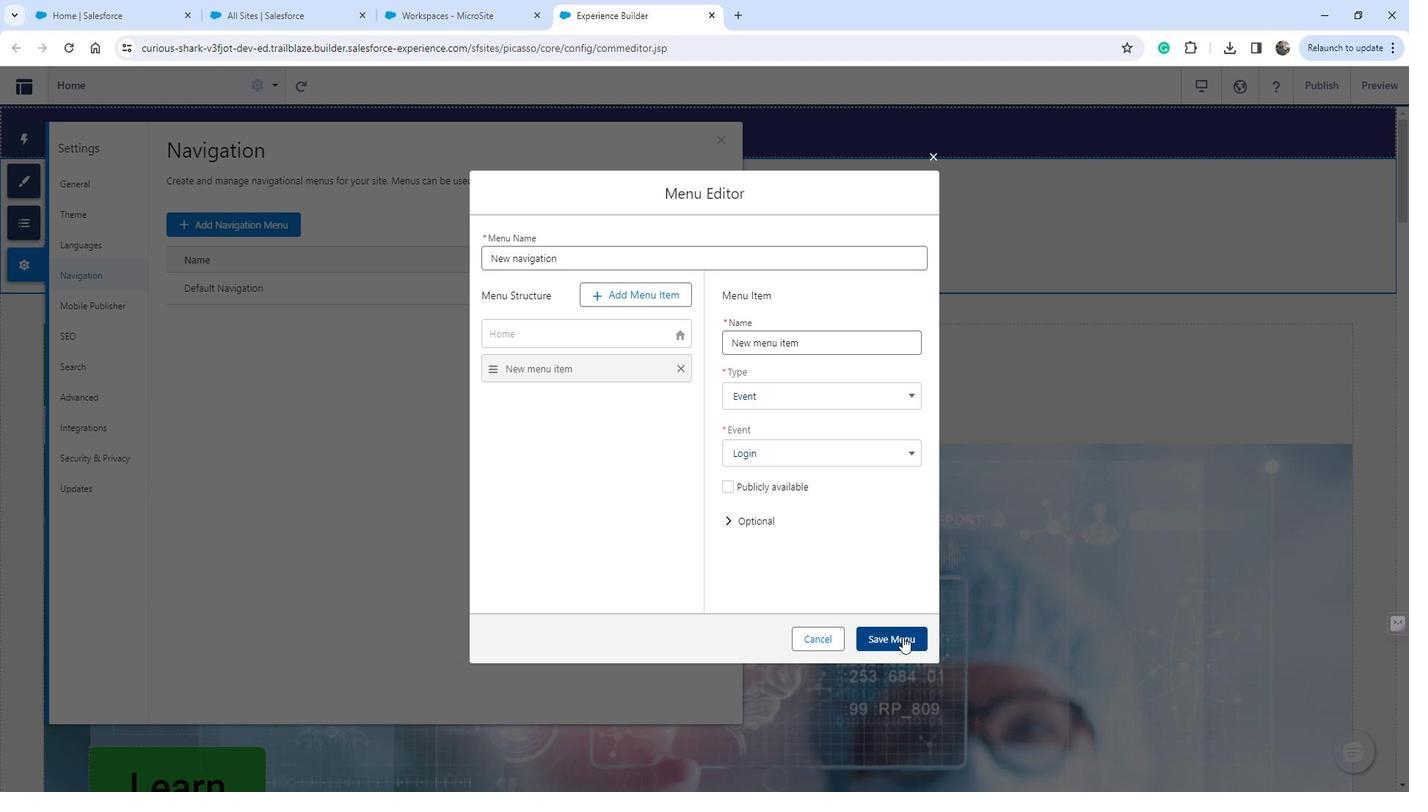 
Action: Mouse pressed left at (913, 625)
Screenshot: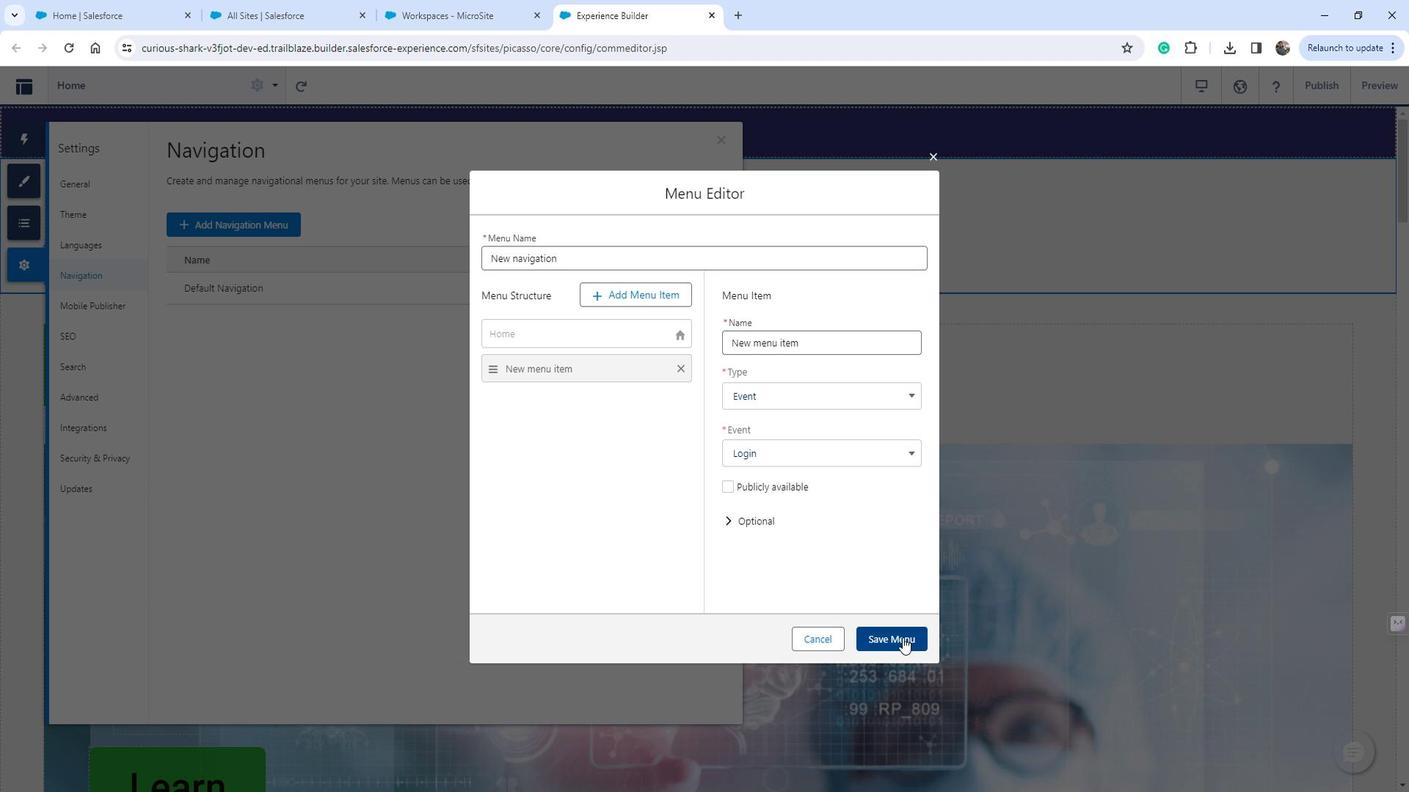 
Action: Mouse moved to (447, 443)
Screenshot: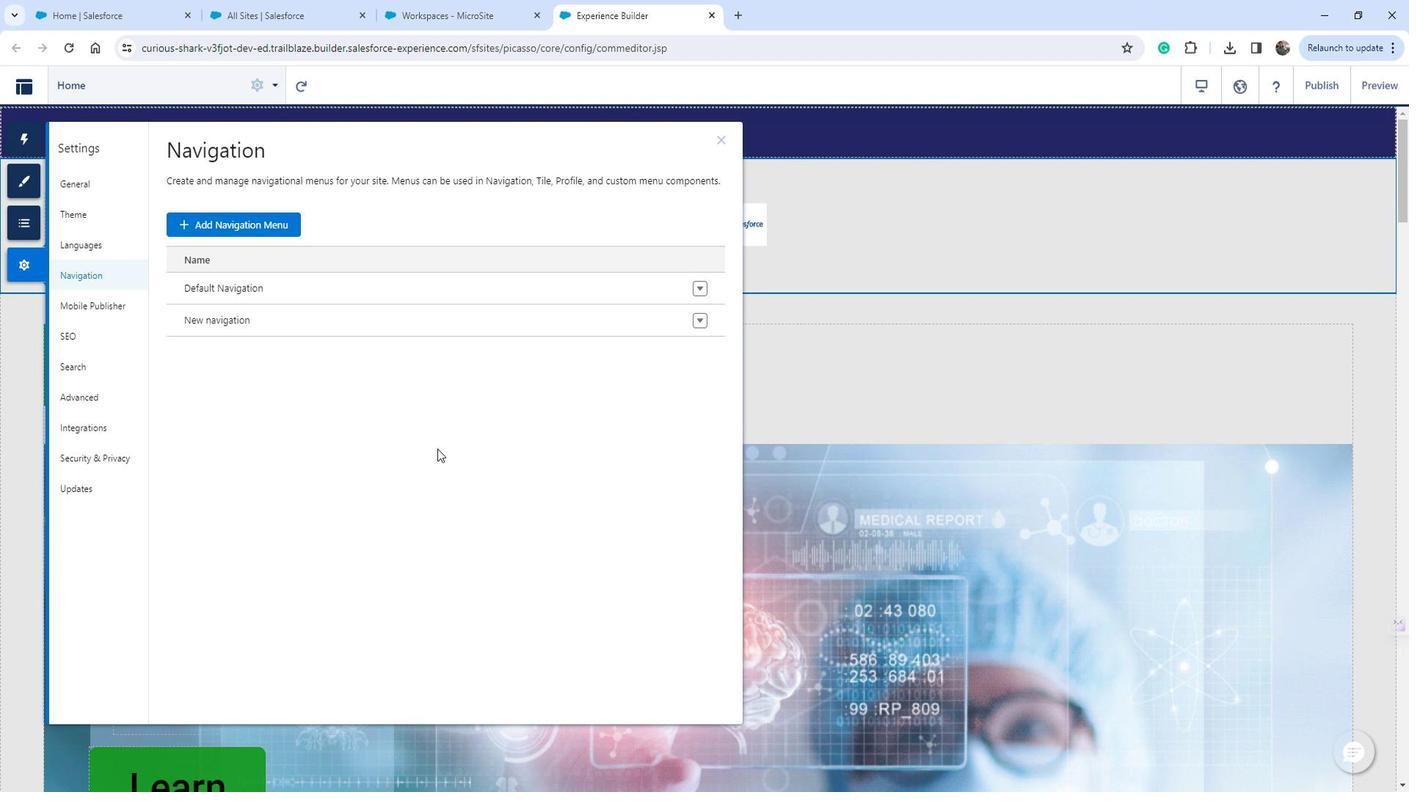 
